 Task: Set tab width in prettier with the value 2.
Action: Mouse moved to (77, 548)
Screenshot: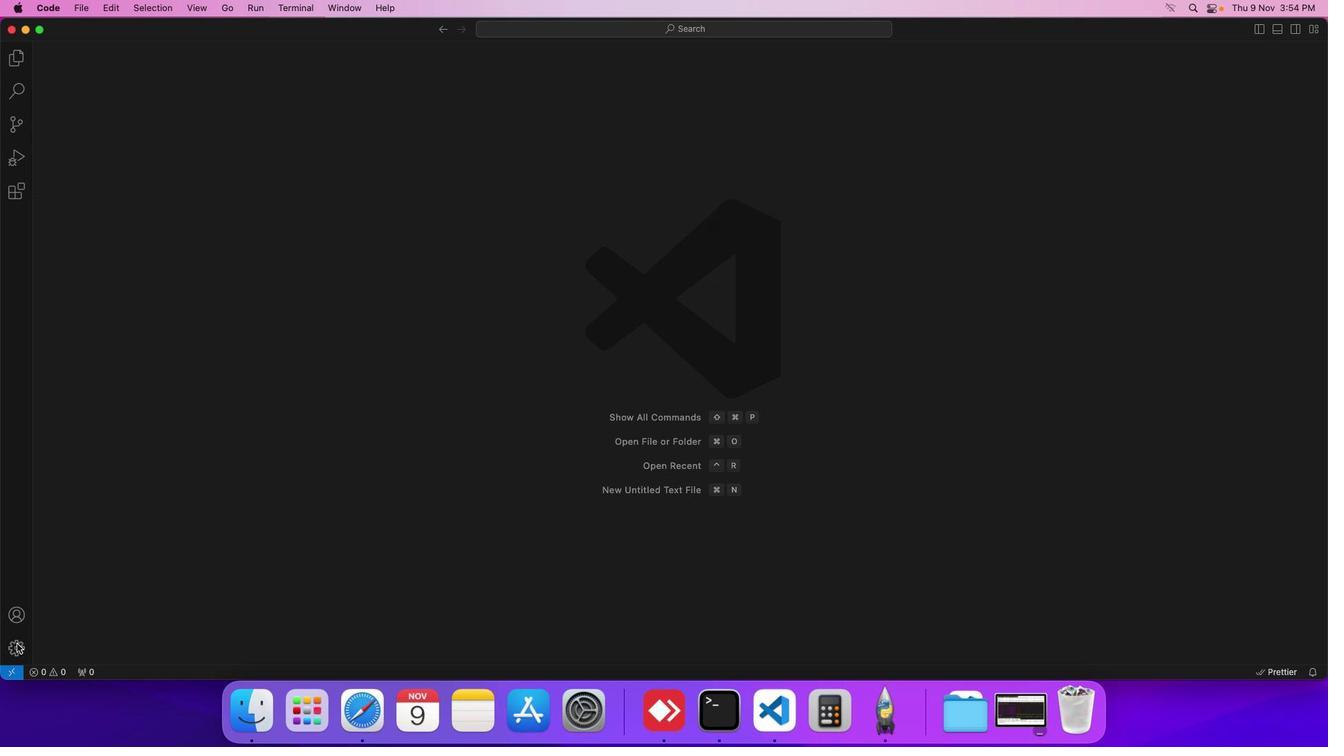 
Action: Mouse pressed left at (77, 548)
Screenshot: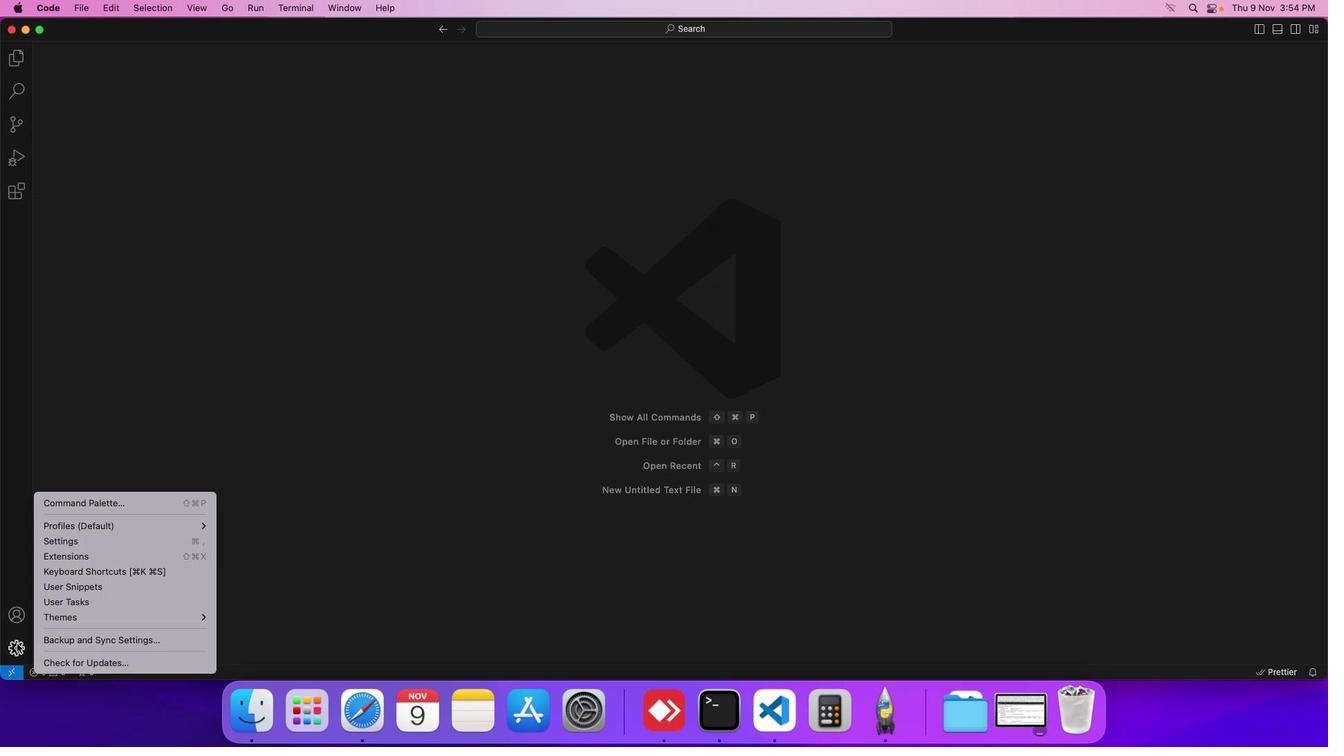 
Action: Mouse moved to (134, 509)
Screenshot: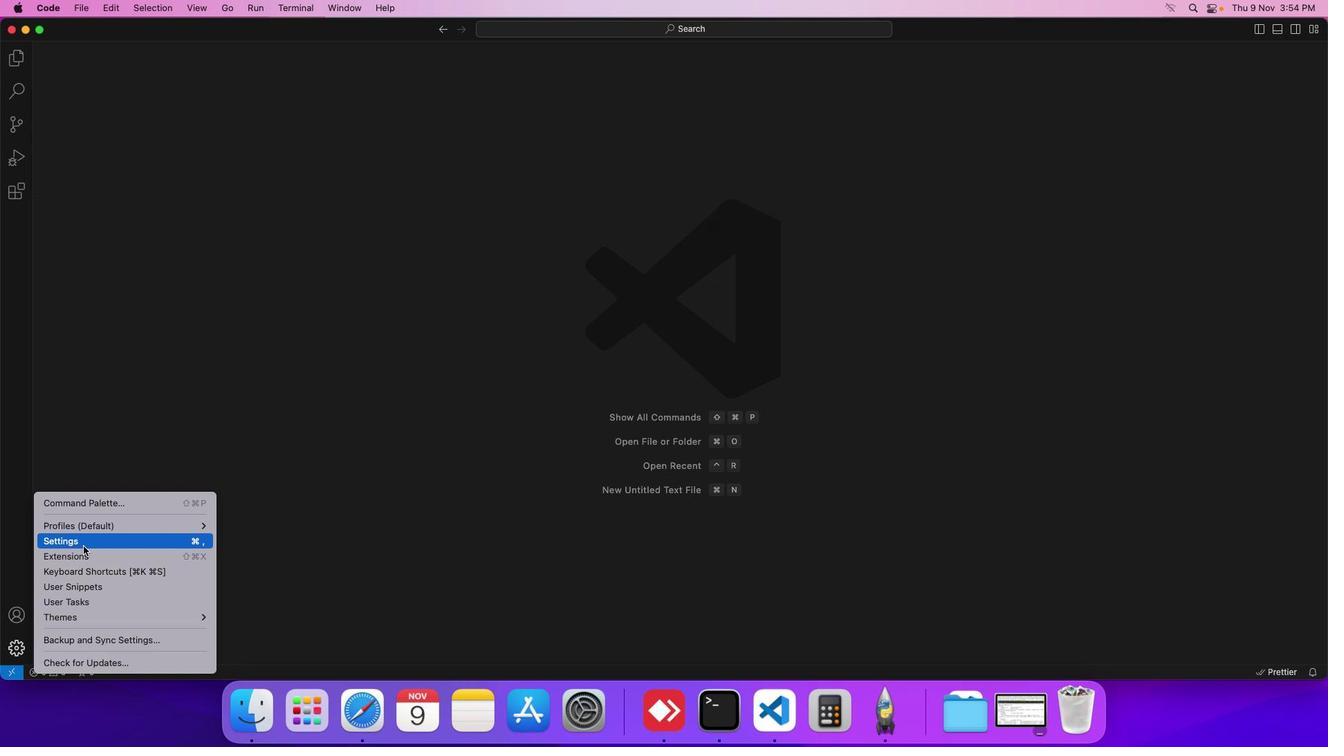 
Action: Mouse pressed left at (134, 509)
Screenshot: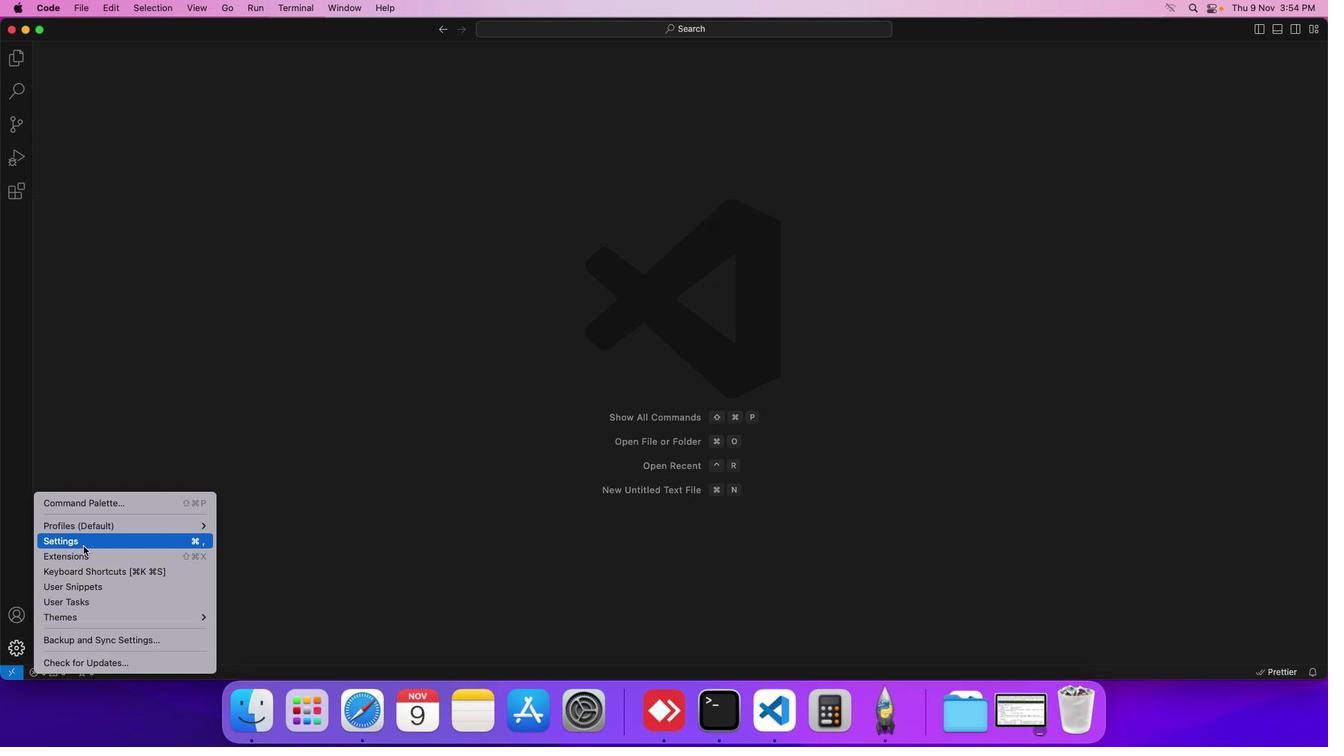 
Action: Mouse moved to (347, 388)
Screenshot: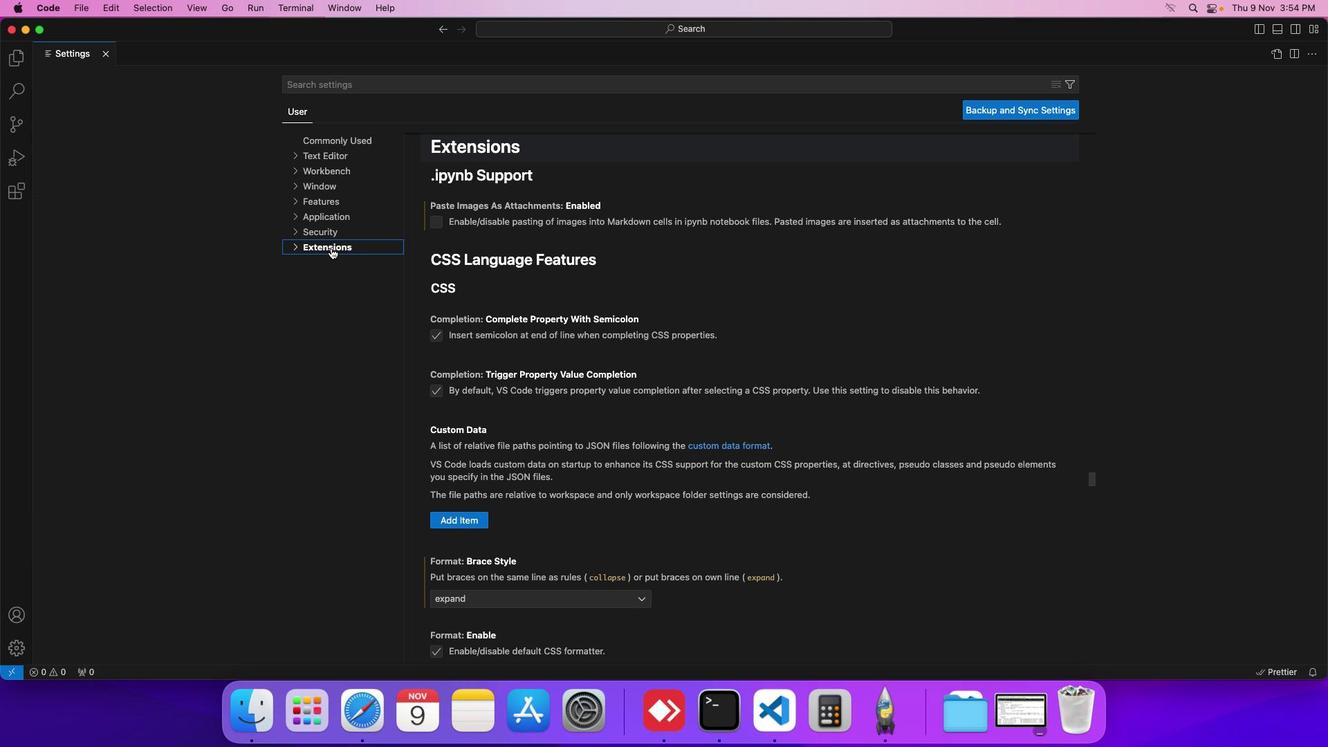 
Action: Mouse pressed left at (347, 388)
Screenshot: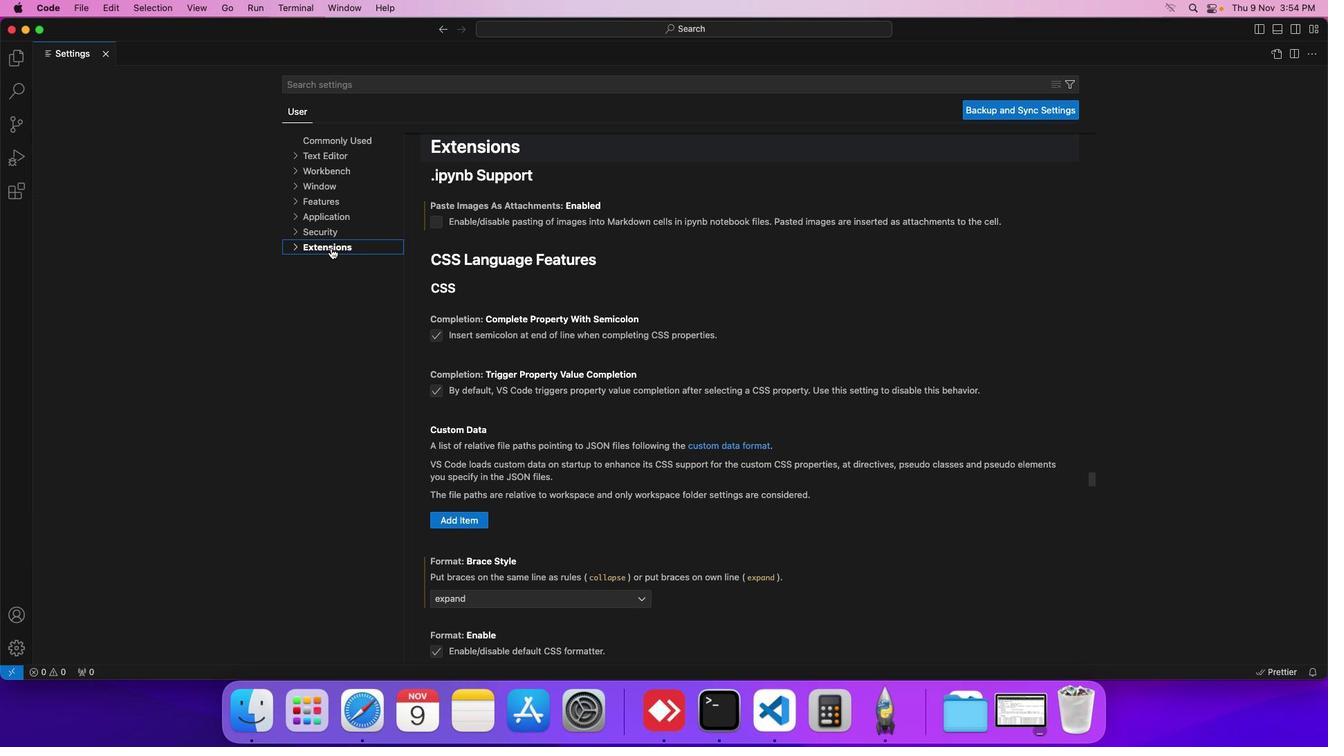 
Action: Mouse moved to (336, 510)
Screenshot: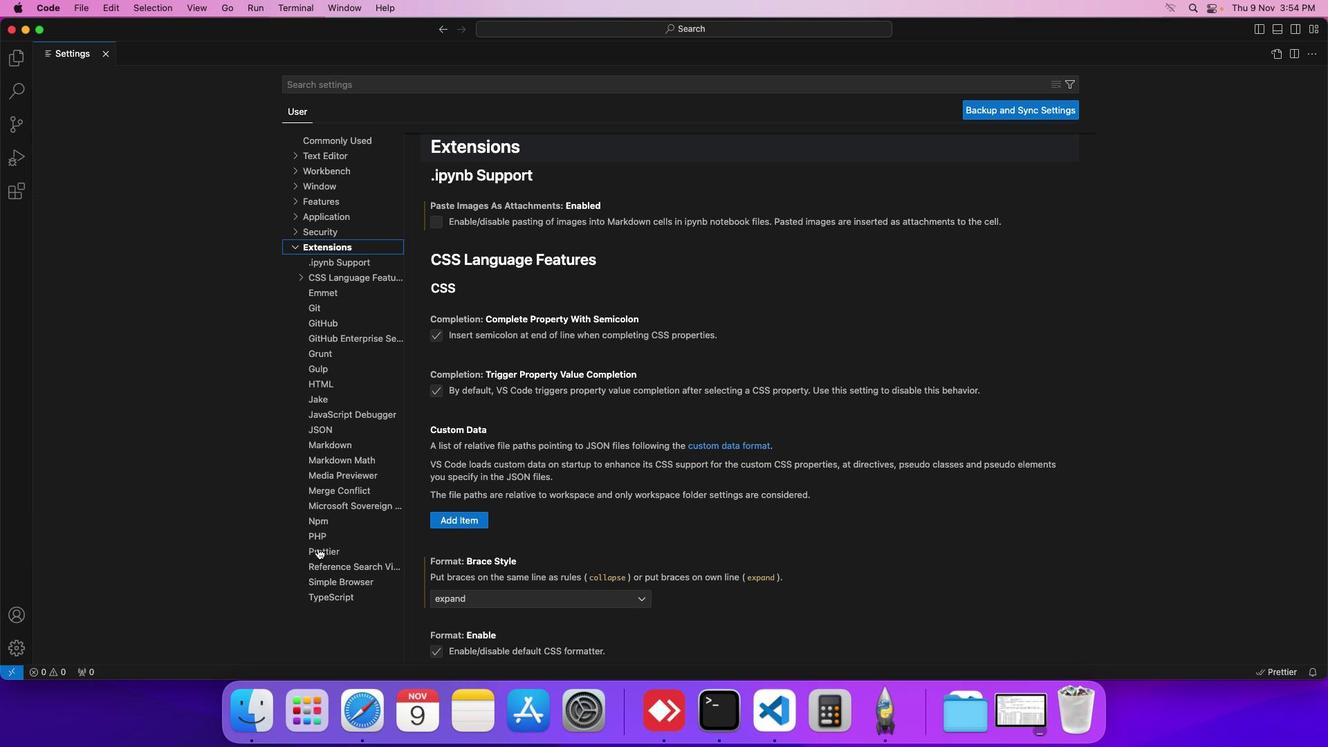 
Action: Mouse pressed left at (336, 510)
Screenshot: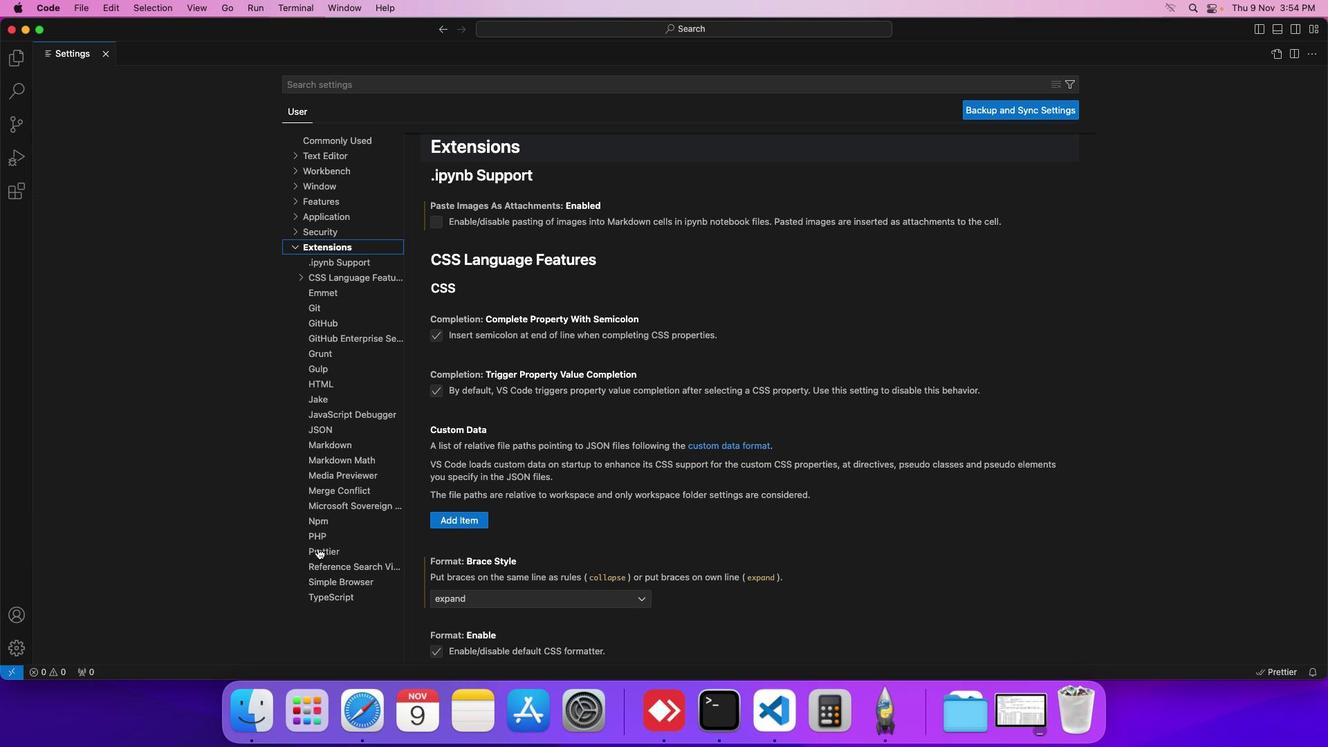 
Action: Mouse moved to (466, 471)
Screenshot: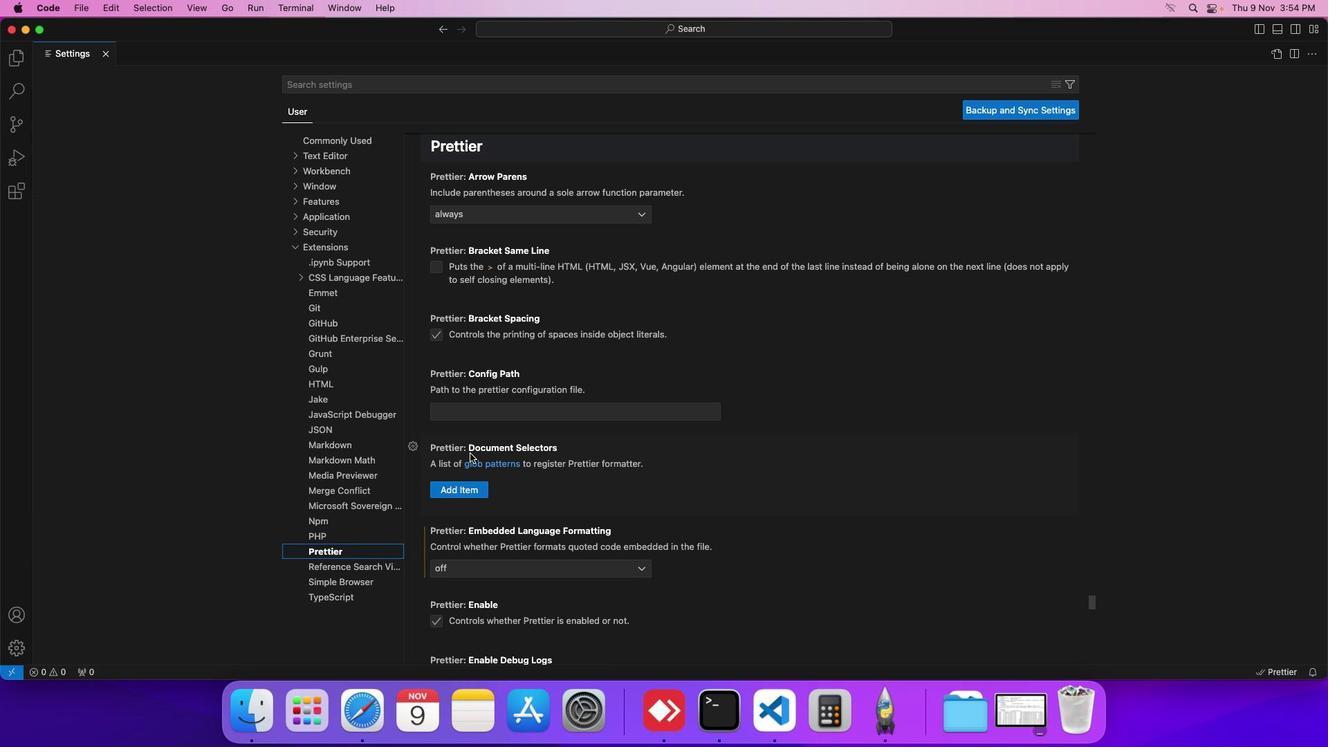 
Action: Mouse scrolled (466, 471) with delta (62, 289)
Screenshot: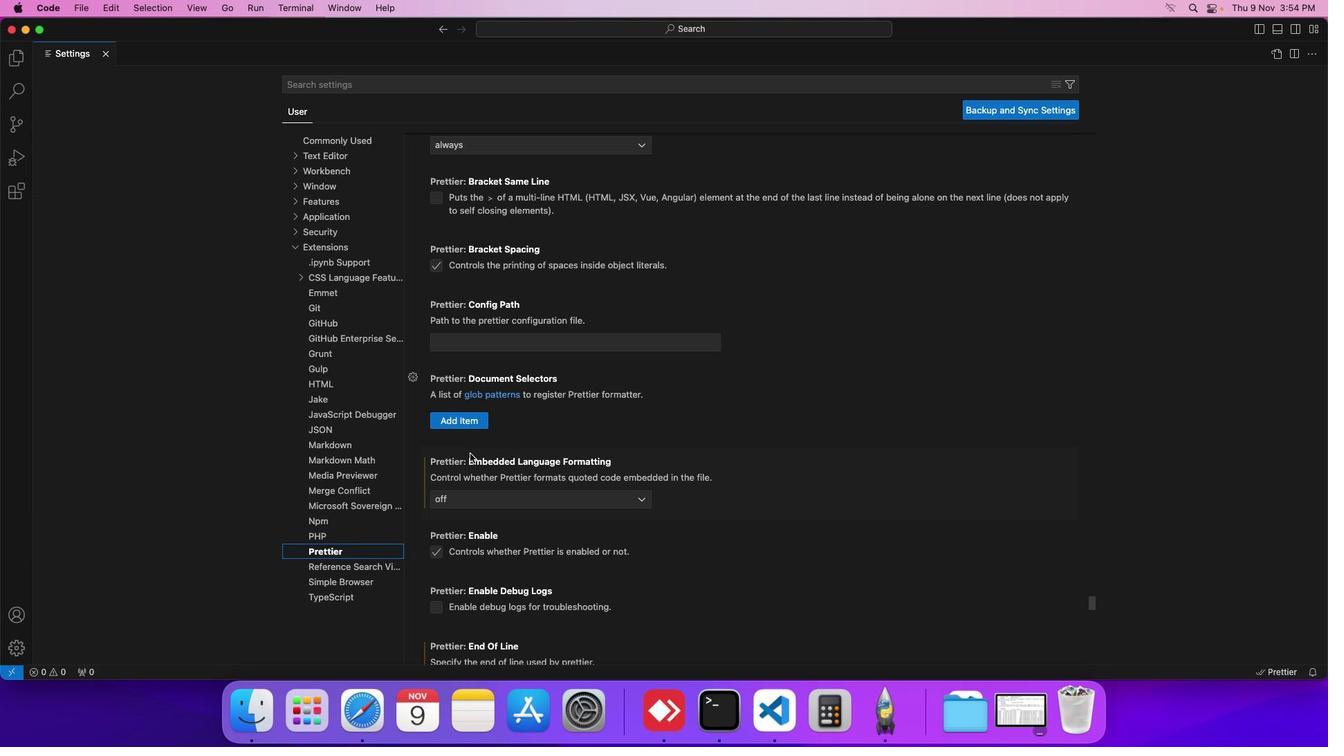 
Action: Mouse scrolled (466, 471) with delta (62, 289)
Screenshot: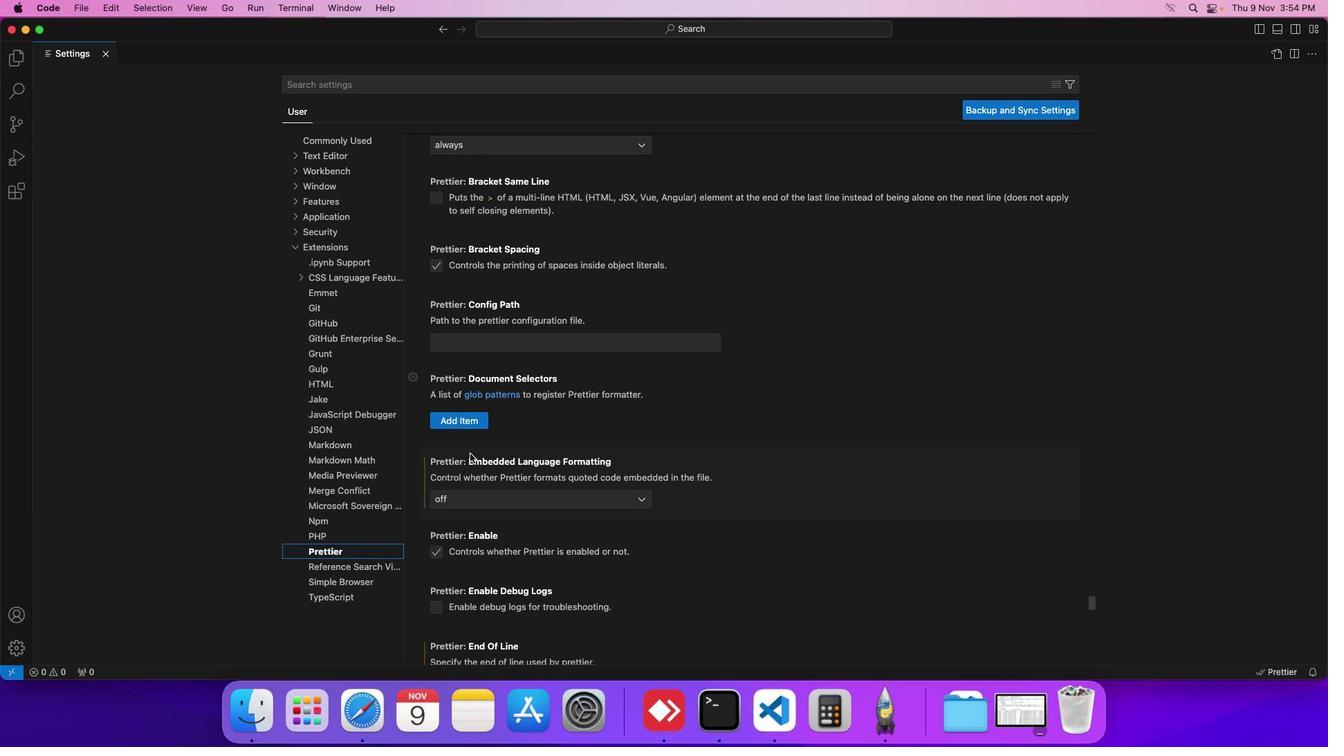 
Action: Mouse scrolled (466, 471) with delta (62, 289)
Screenshot: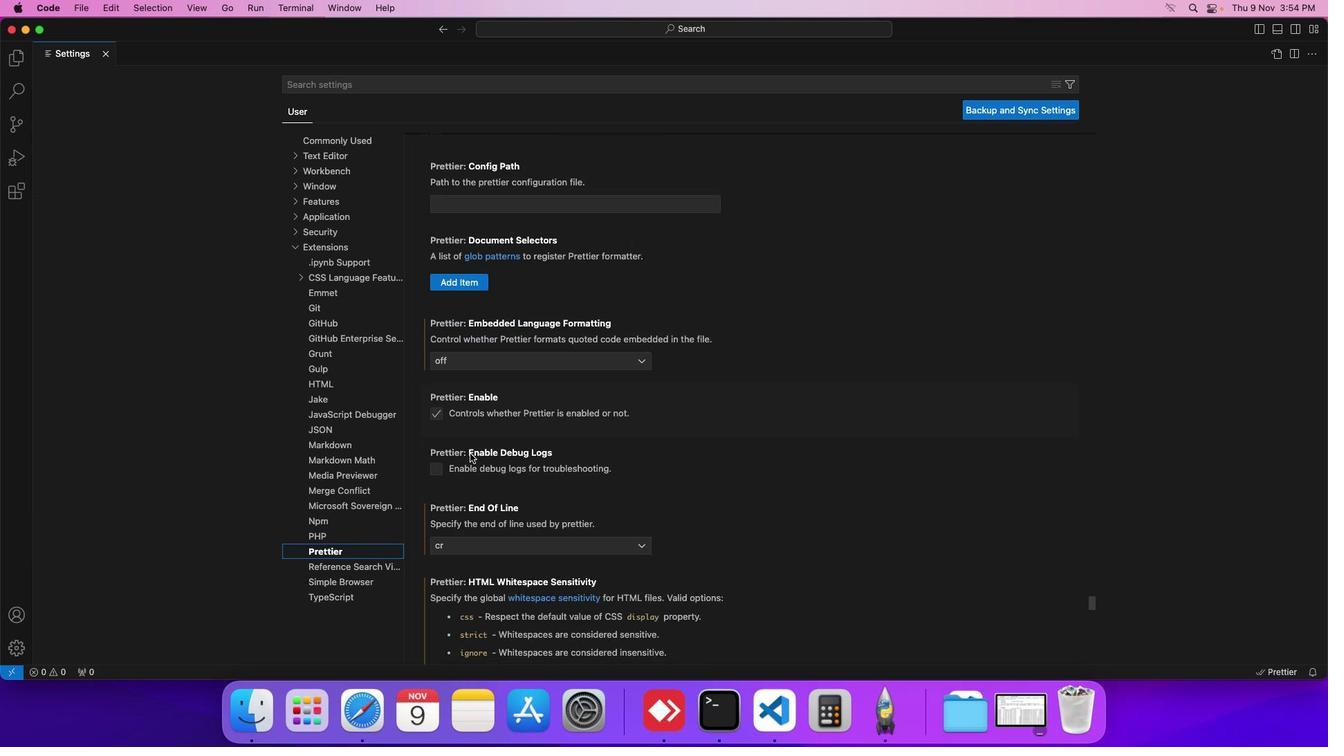 
Action: Mouse scrolled (466, 471) with delta (62, 289)
Screenshot: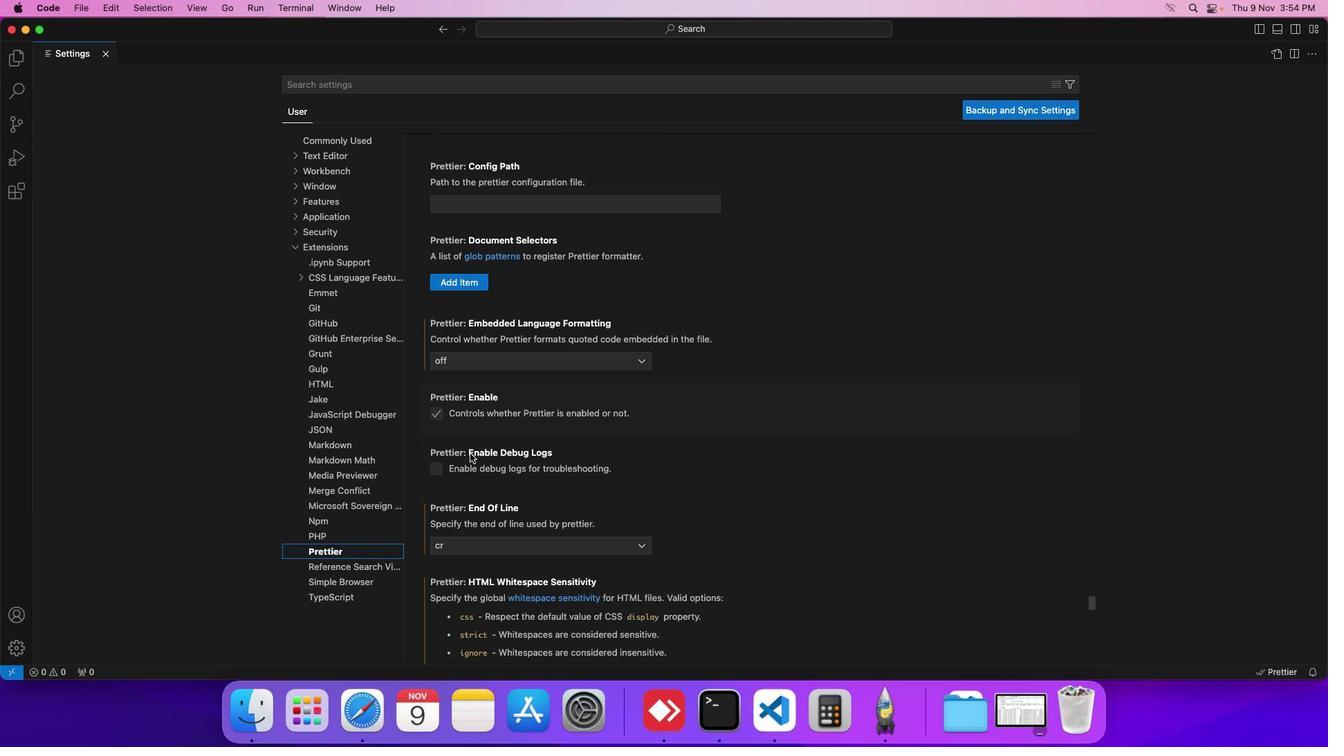 
Action: Mouse scrolled (466, 471) with delta (62, 288)
Screenshot: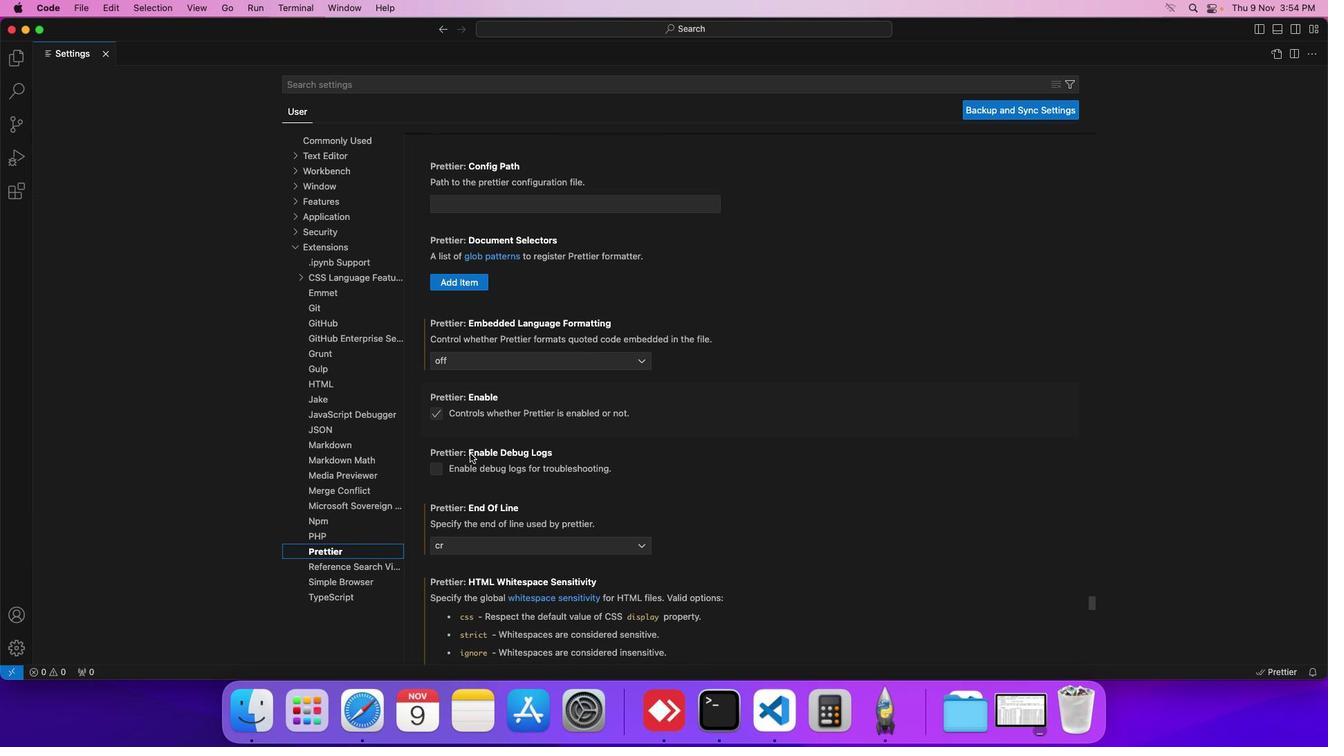 
Action: Mouse scrolled (466, 471) with delta (62, 288)
Screenshot: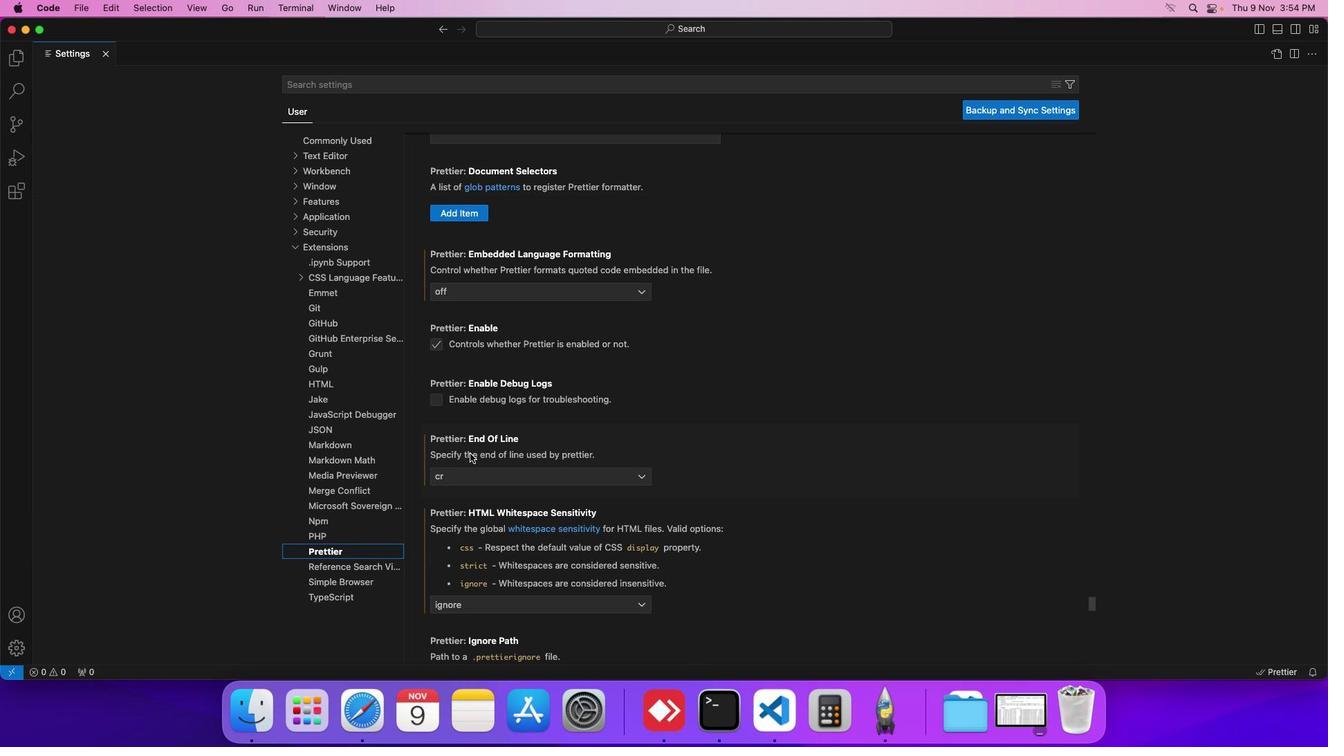 
Action: Mouse scrolled (466, 471) with delta (62, 289)
Screenshot: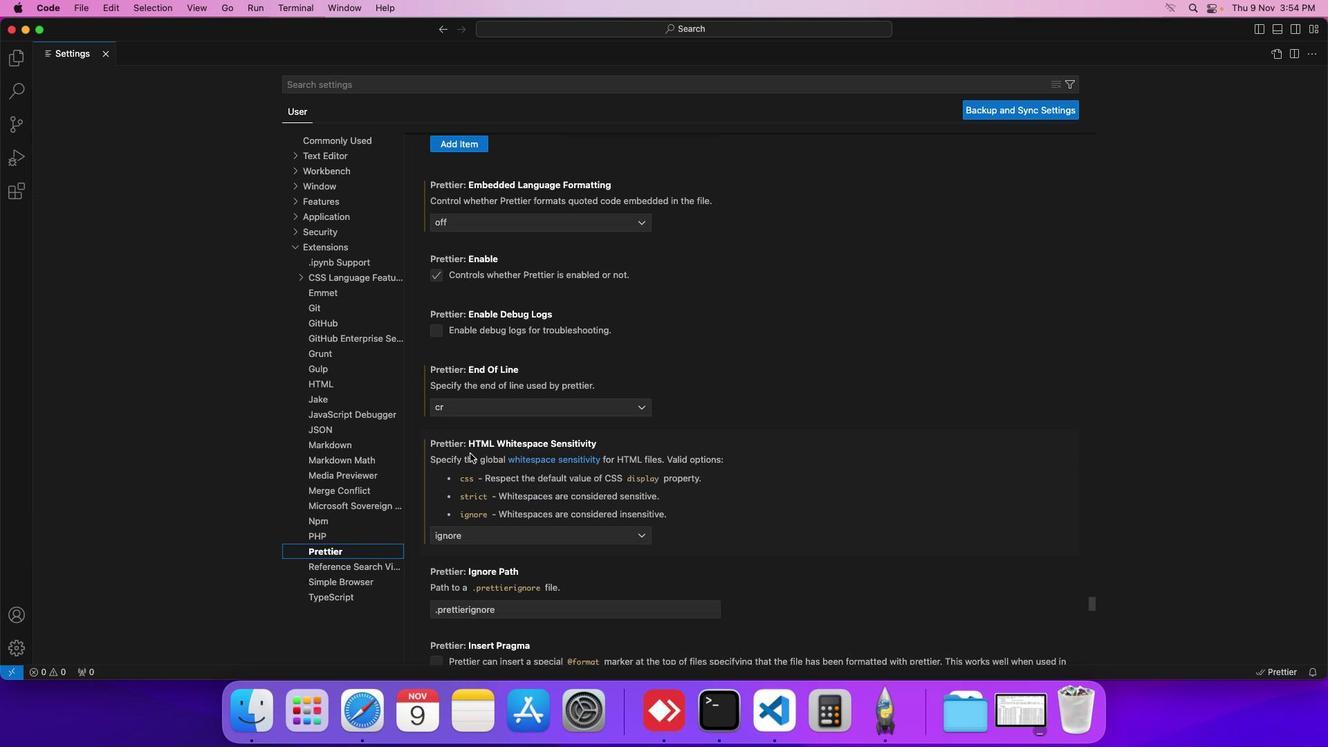 
Action: Mouse scrolled (466, 471) with delta (62, 289)
Screenshot: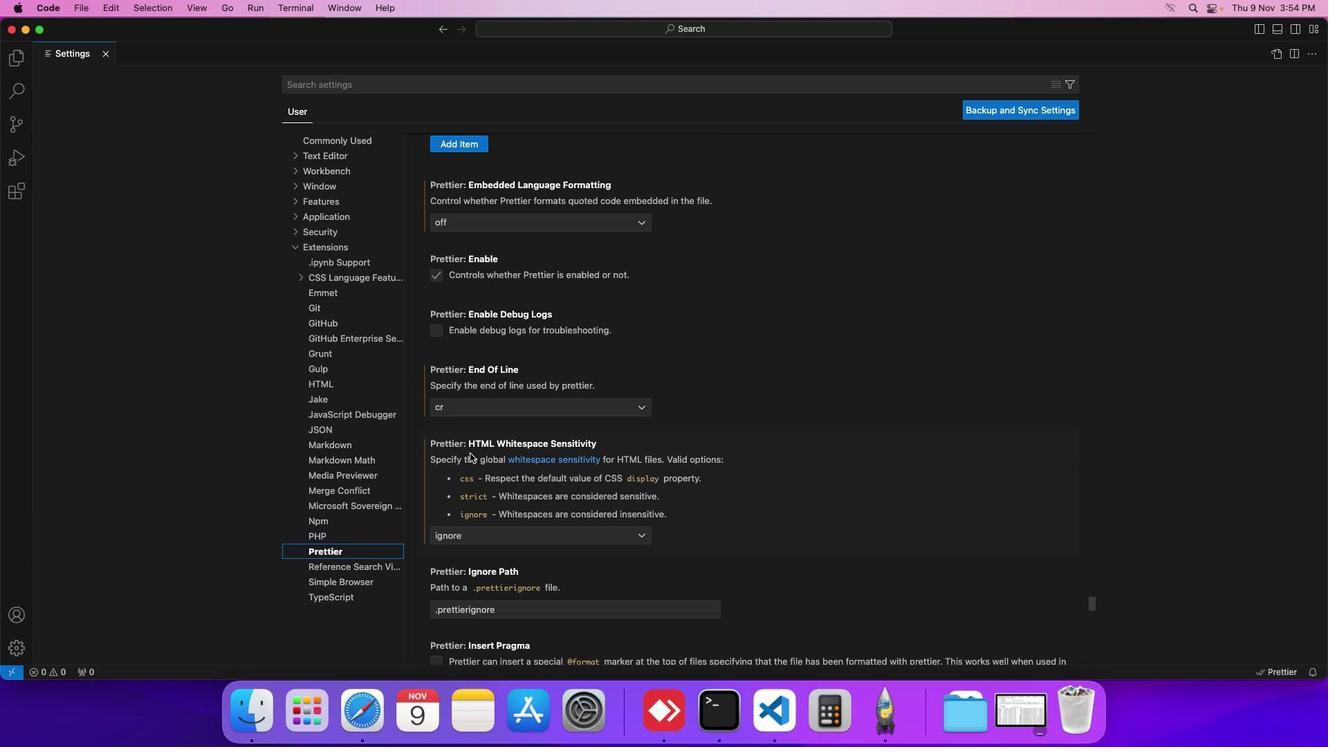 
Action: Mouse scrolled (466, 471) with delta (62, 289)
Screenshot: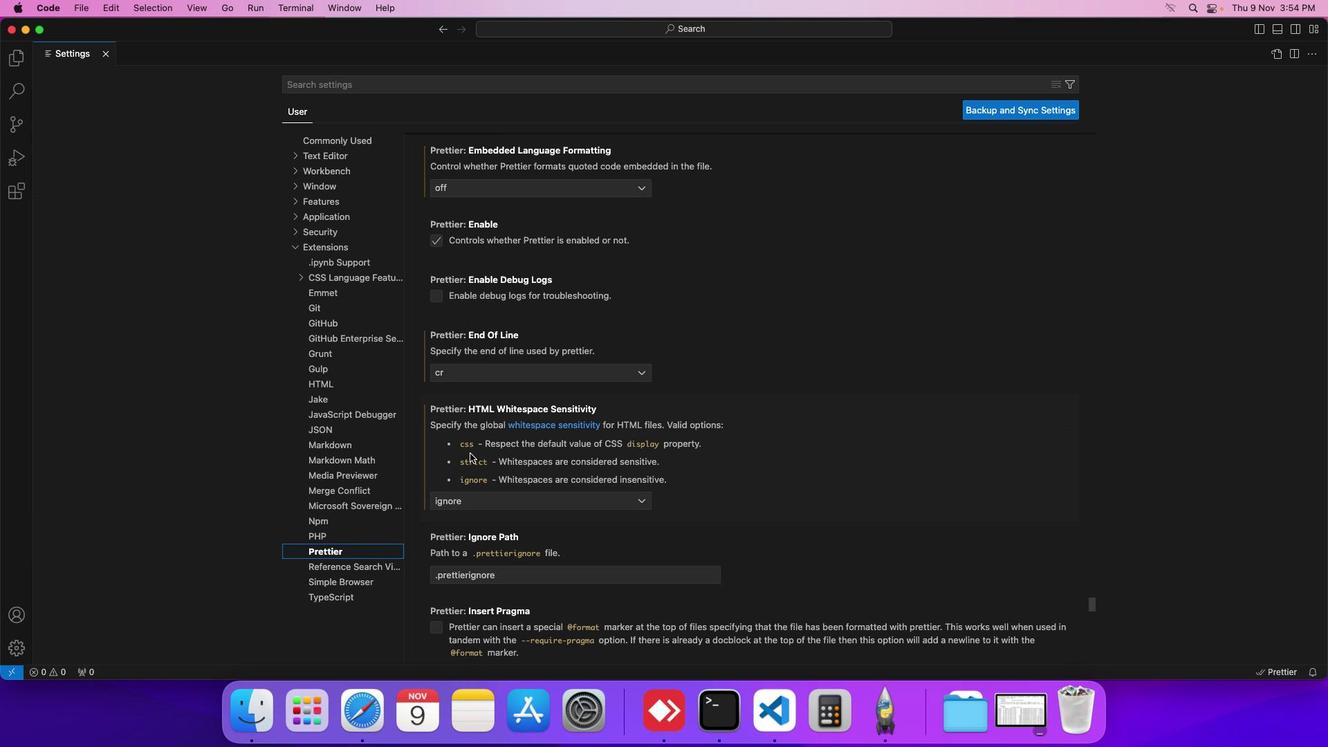 
Action: Mouse scrolled (466, 471) with delta (62, 289)
Screenshot: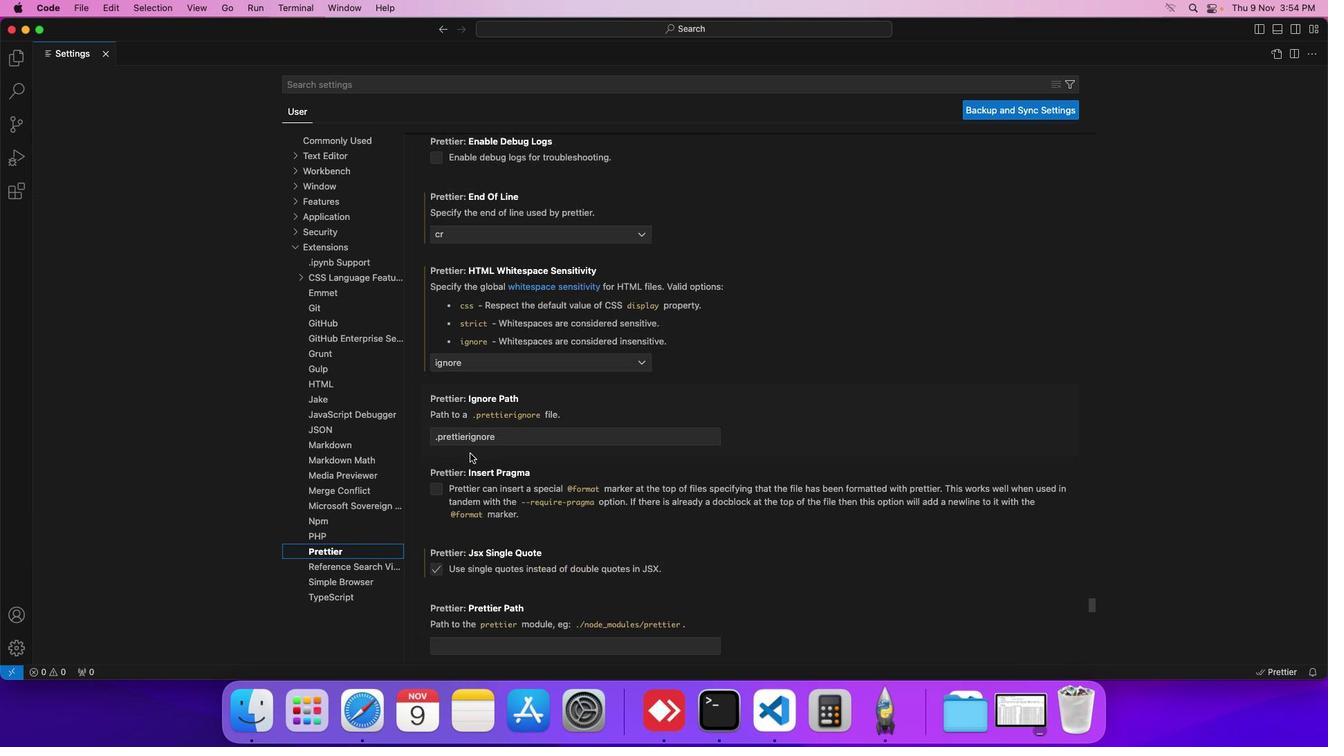 
Action: Mouse scrolled (466, 471) with delta (62, 289)
Screenshot: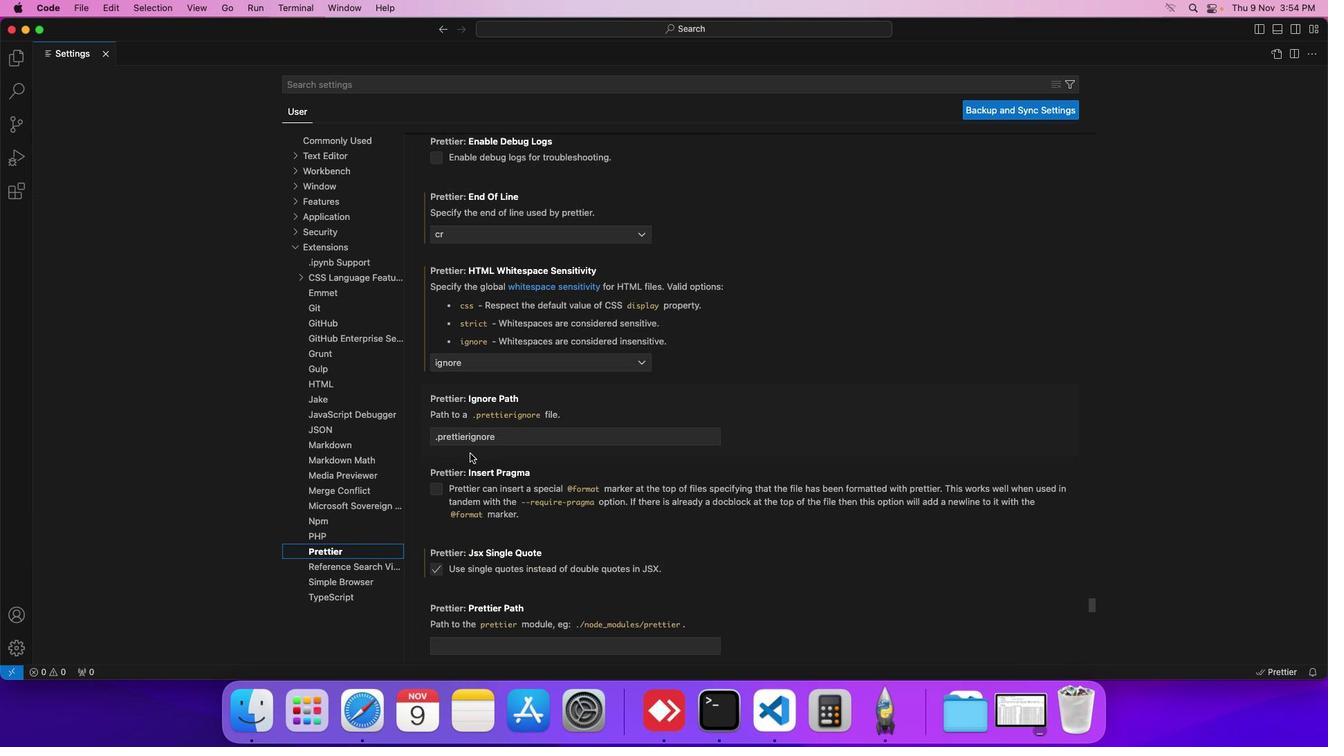 
Action: Mouse scrolled (466, 471) with delta (62, 288)
Screenshot: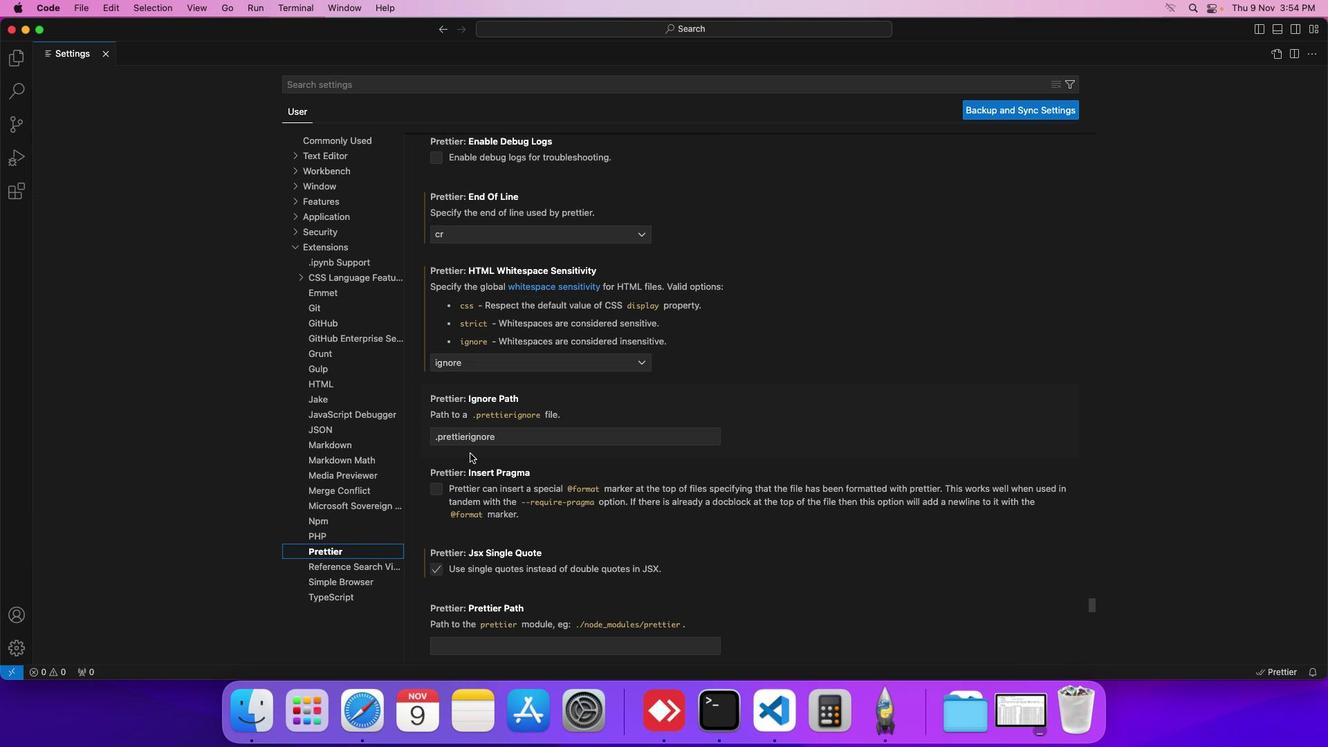 
Action: Mouse scrolled (466, 471) with delta (62, 289)
Screenshot: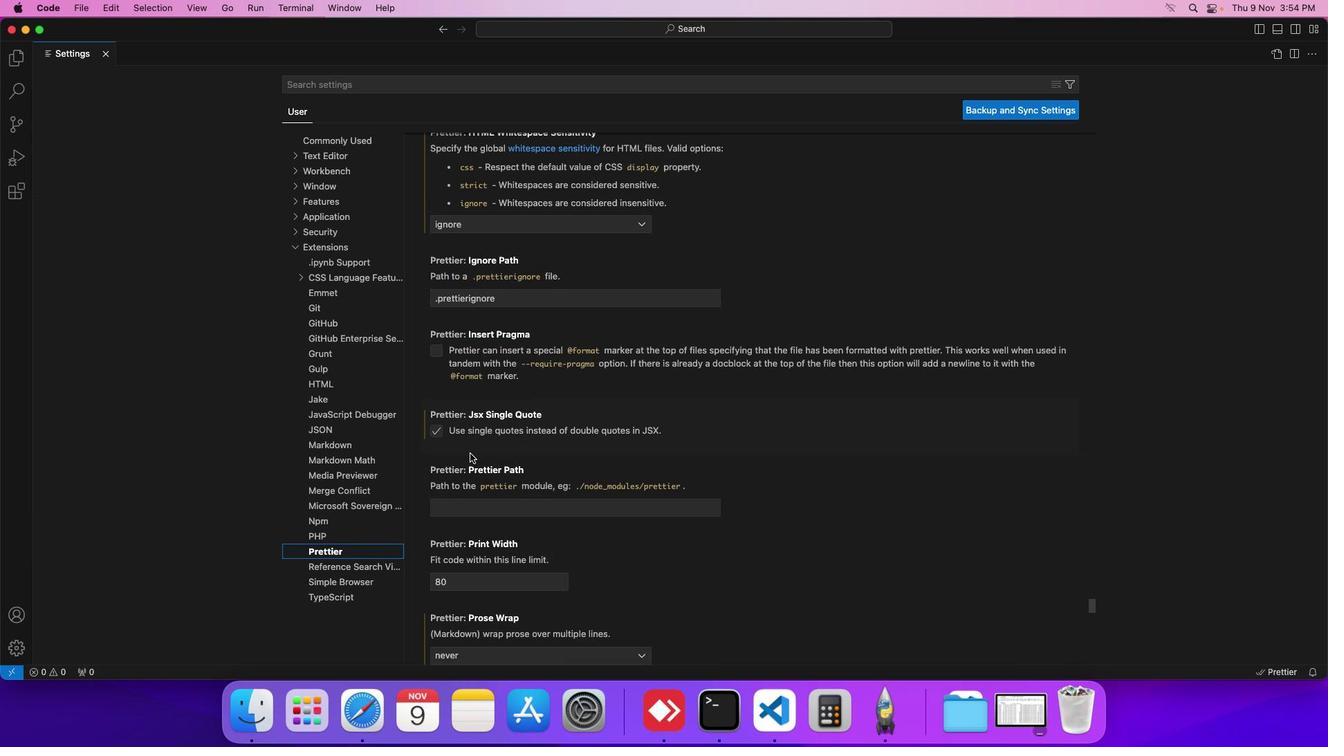 
Action: Mouse scrolled (466, 471) with delta (62, 289)
Screenshot: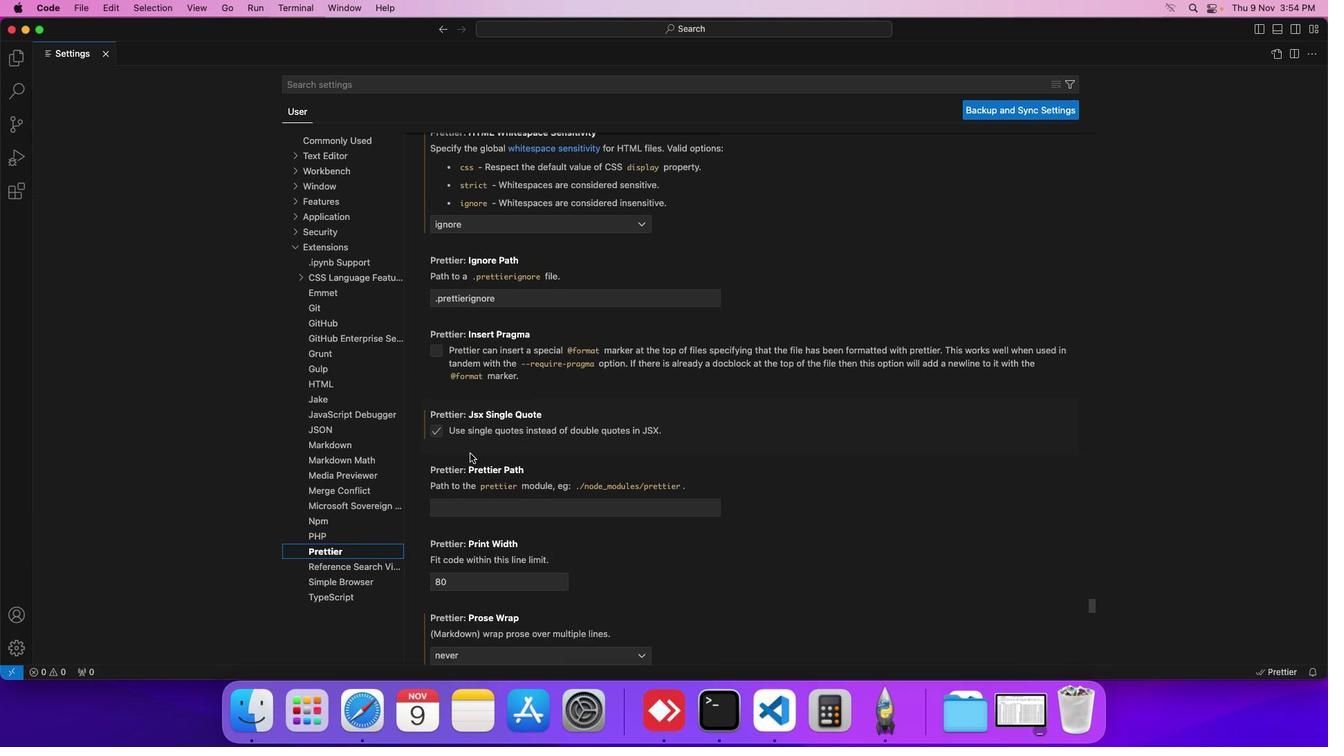 
Action: Mouse scrolled (466, 471) with delta (62, 288)
Screenshot: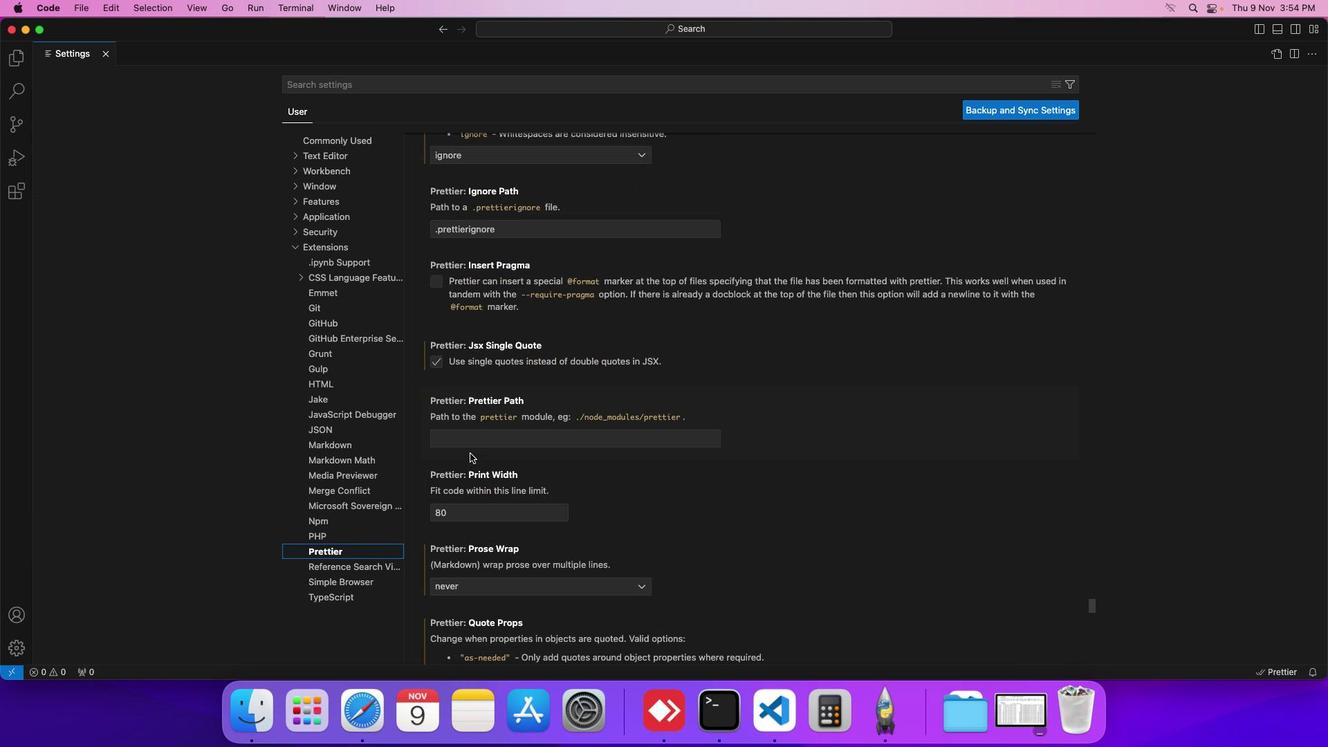 
Action: Mouse scrolled (466, 471) with delta (62, 288)
Screenshot: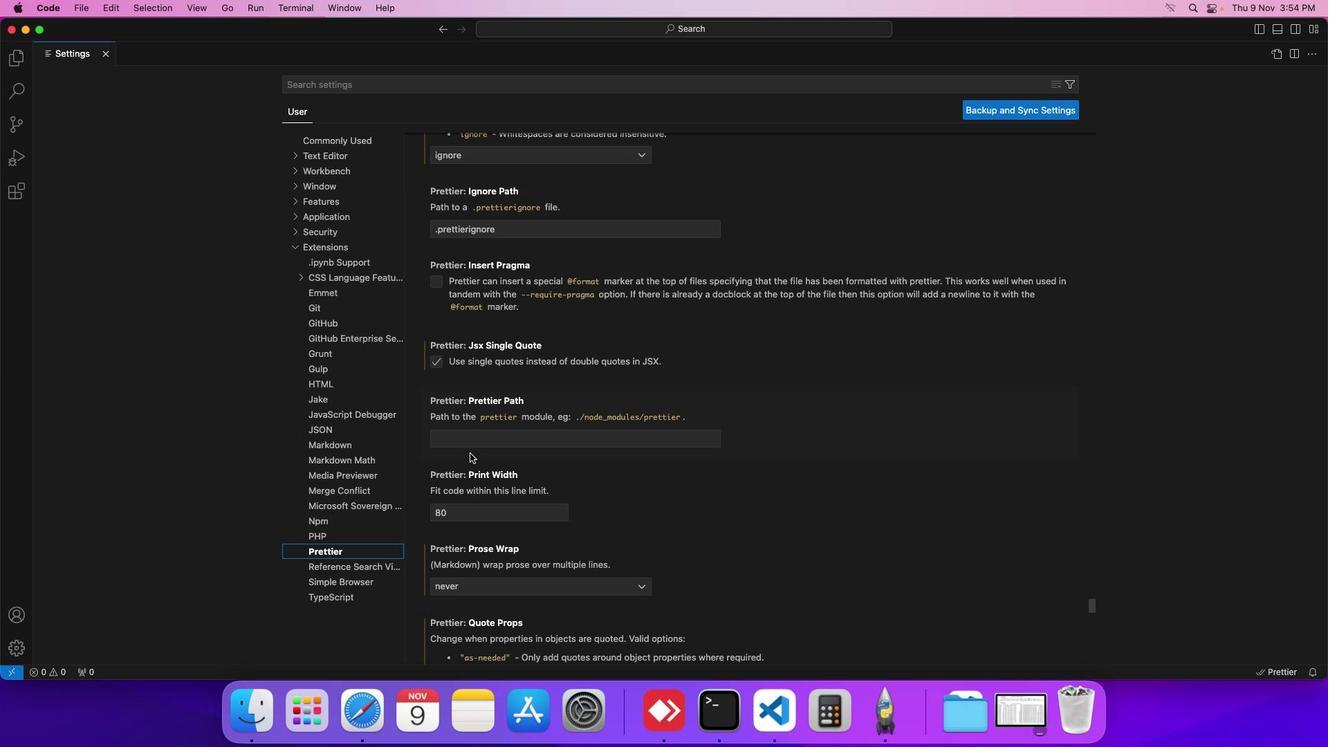 
Action: Mouse scrolled (466, 471) with delta (62, 289)
Screenshot: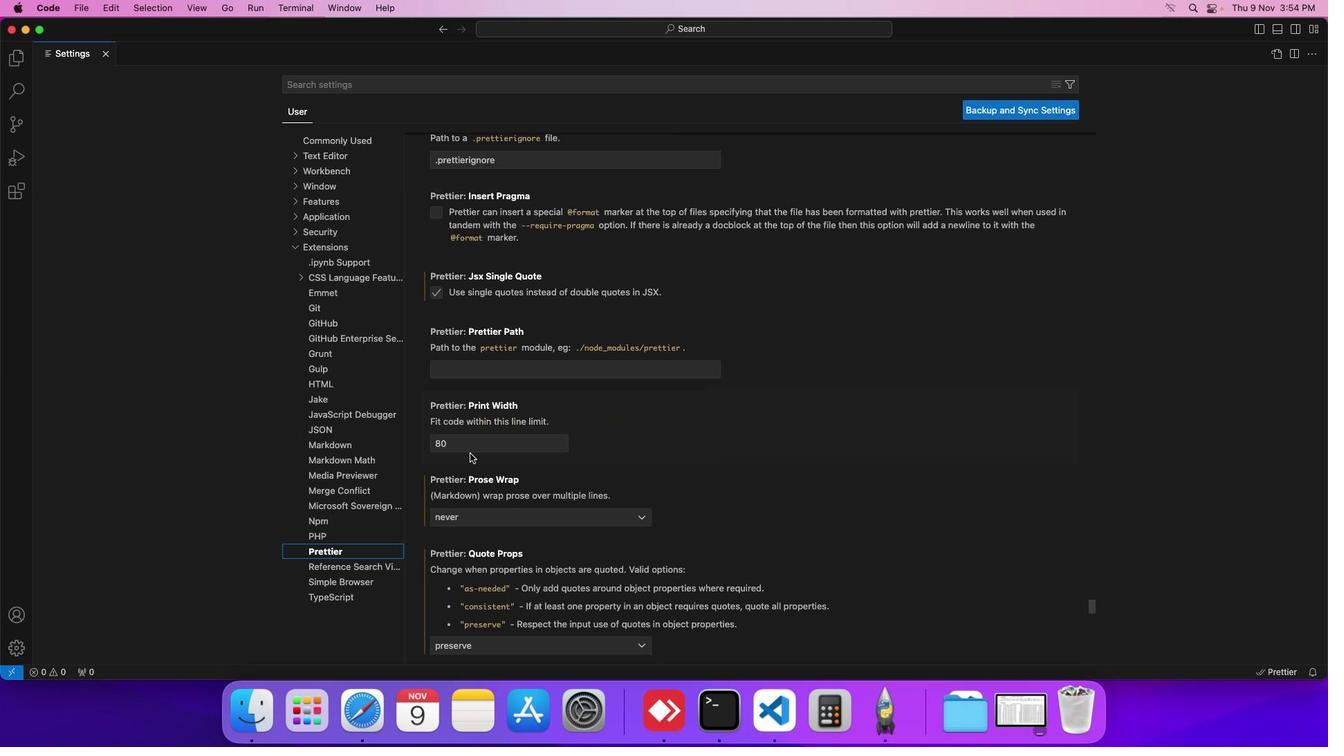 
Action: Mouse scrolled (466, 471) with delta (62, 289)
Screenshot: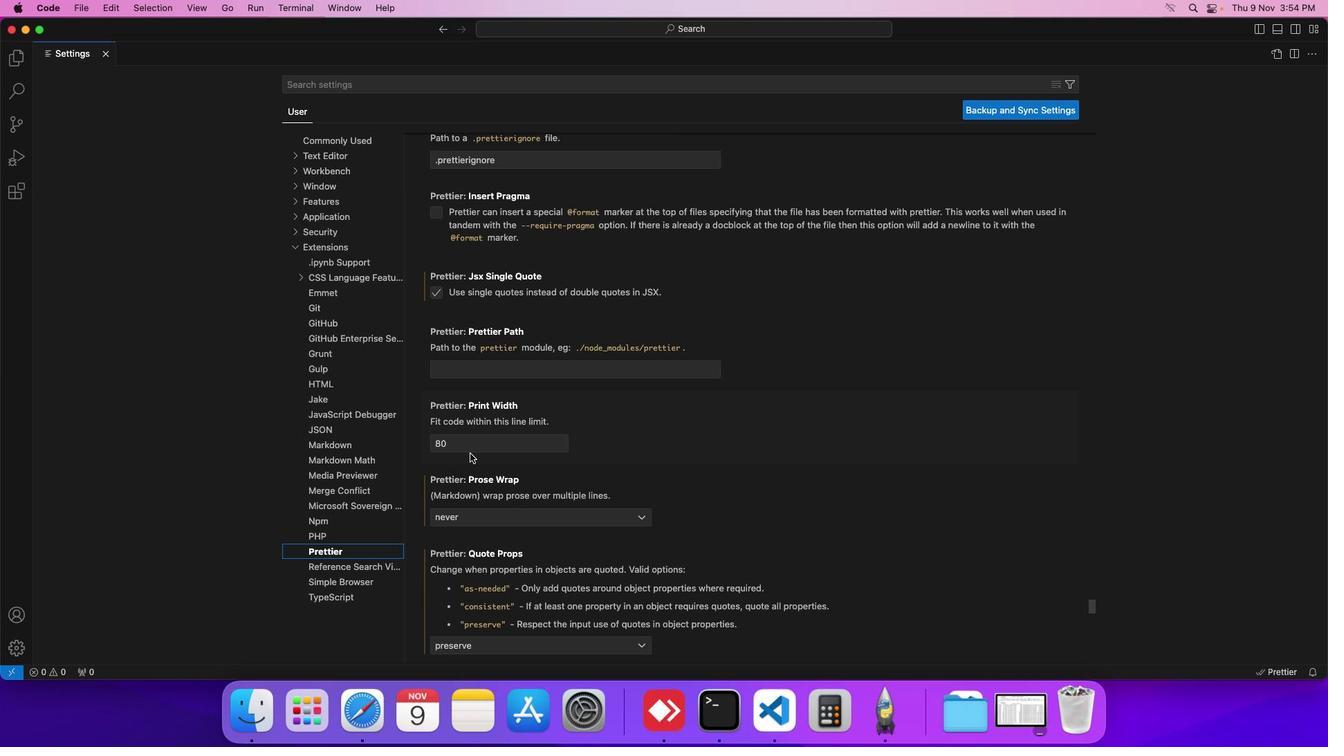 
Action: Mouse scrolled (466, 471) with delta (62, 289)
Screenshot: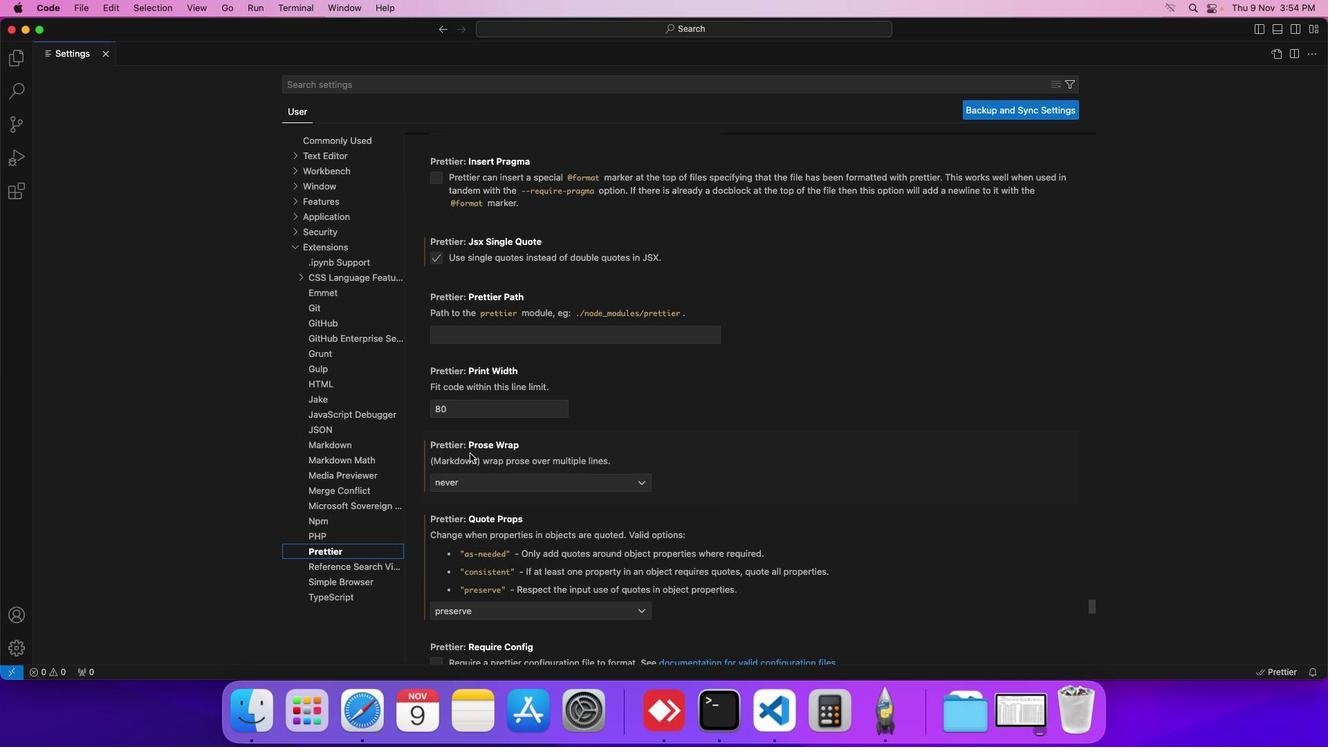 
Action: Mouse scrolled (466, 471) with delta (62, 289)
Screenshot: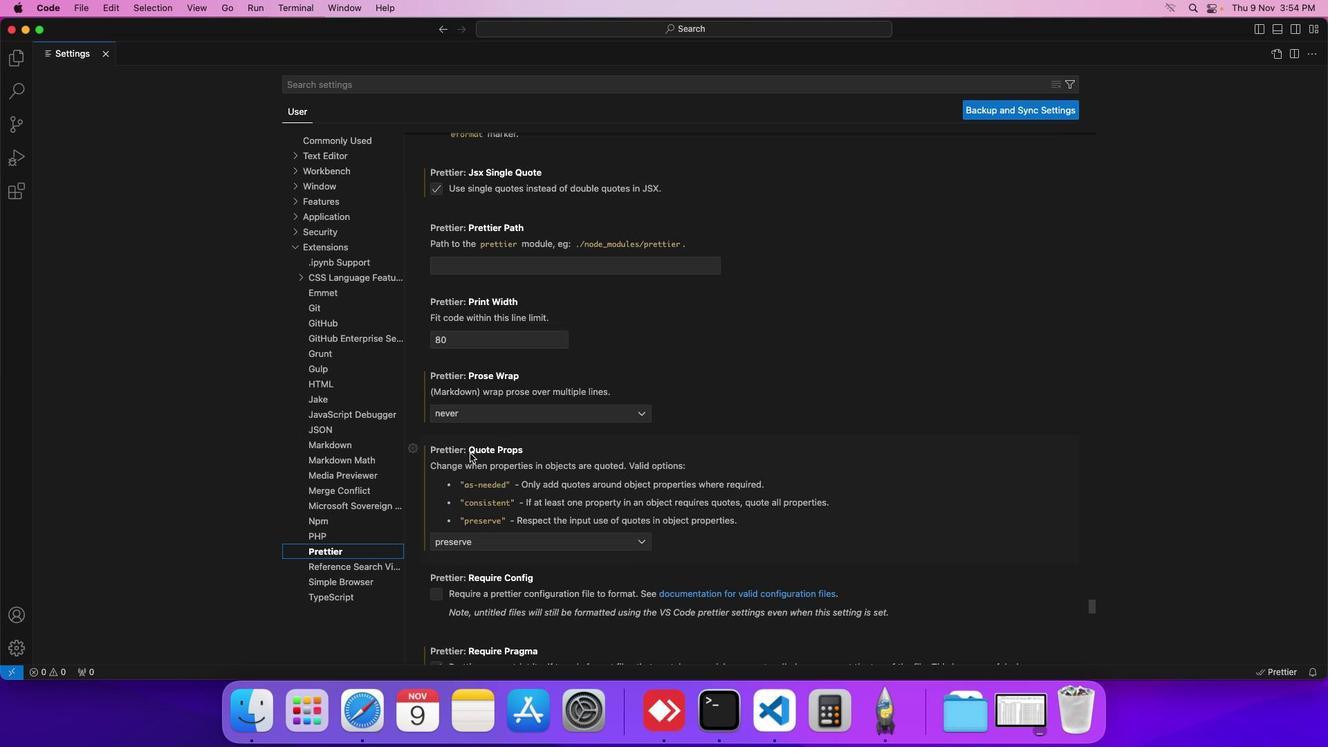 
Action: Mouse scrolled (466, 471) with delta (62, 289)
Screenshot: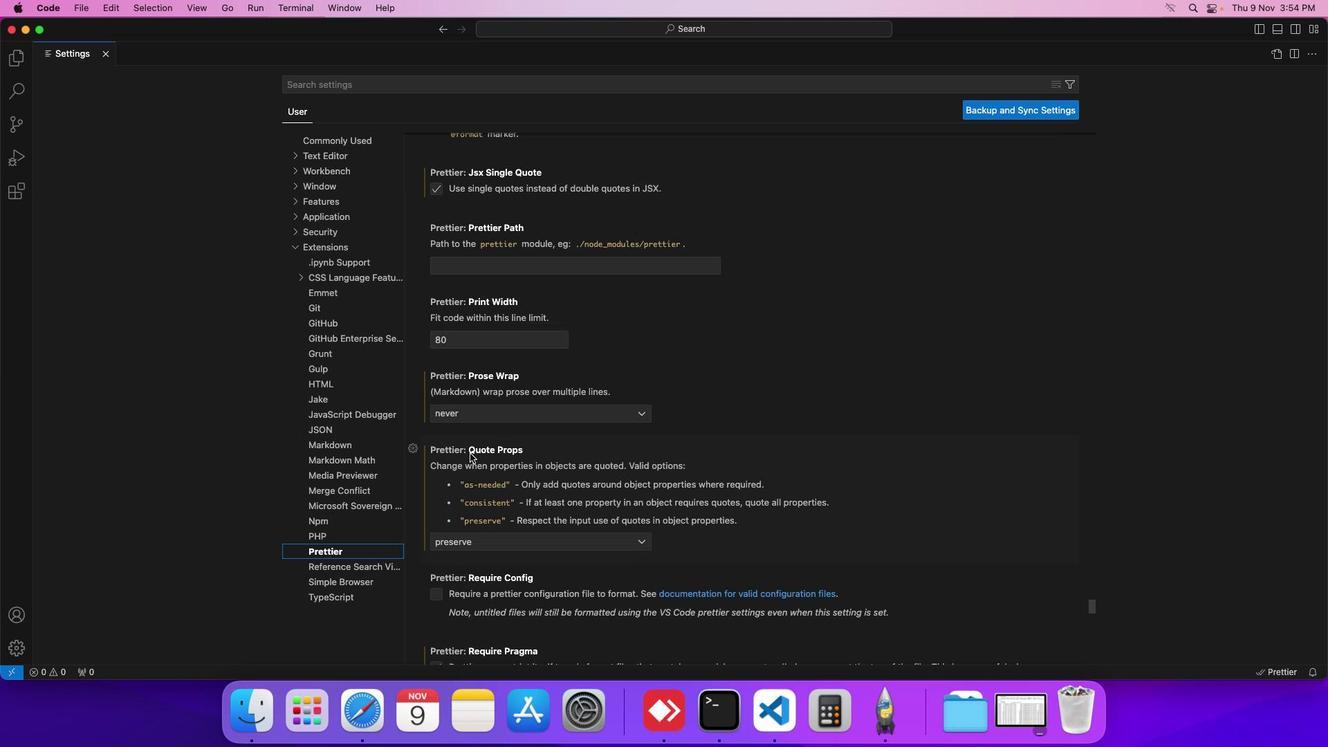 
Action: Mouse scrolled (466, 471) with delta (62, 289)
Screenshot: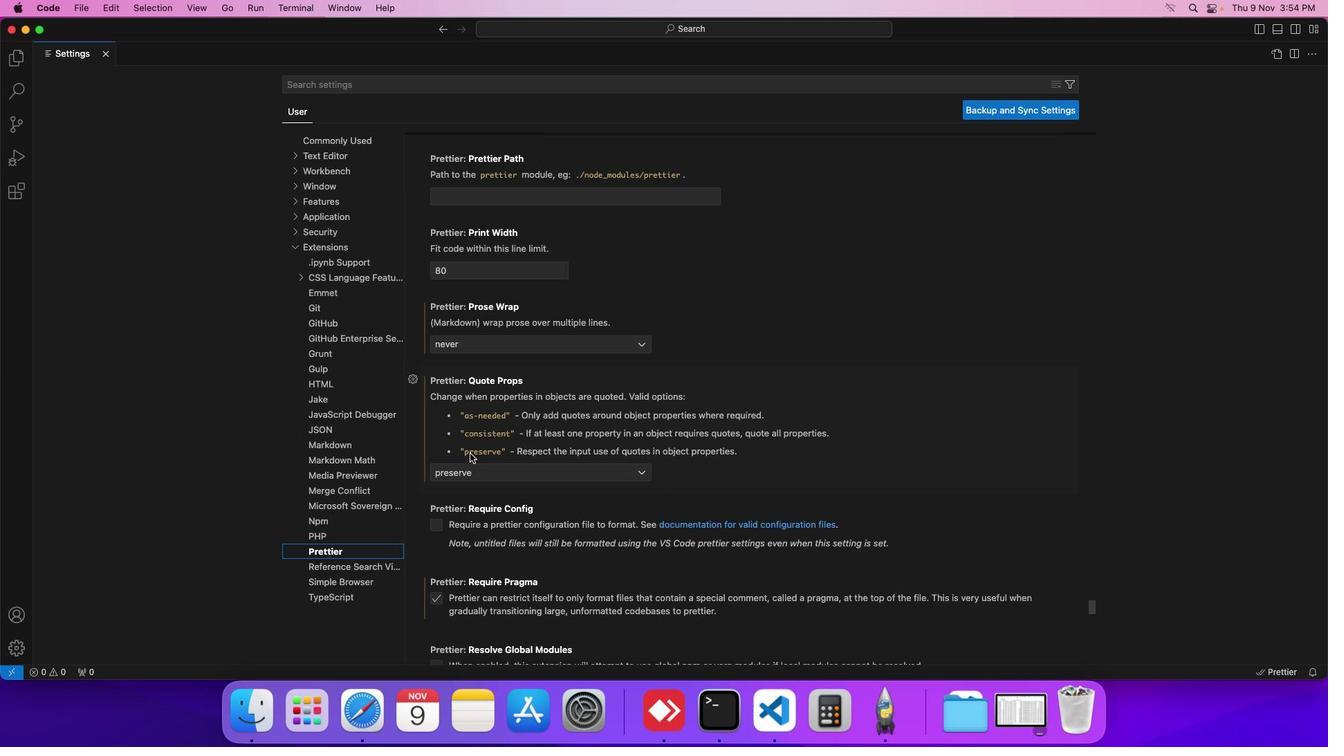 
Action: Mouse scrolled (466, 471) with delta (62, 289)
Screenshot: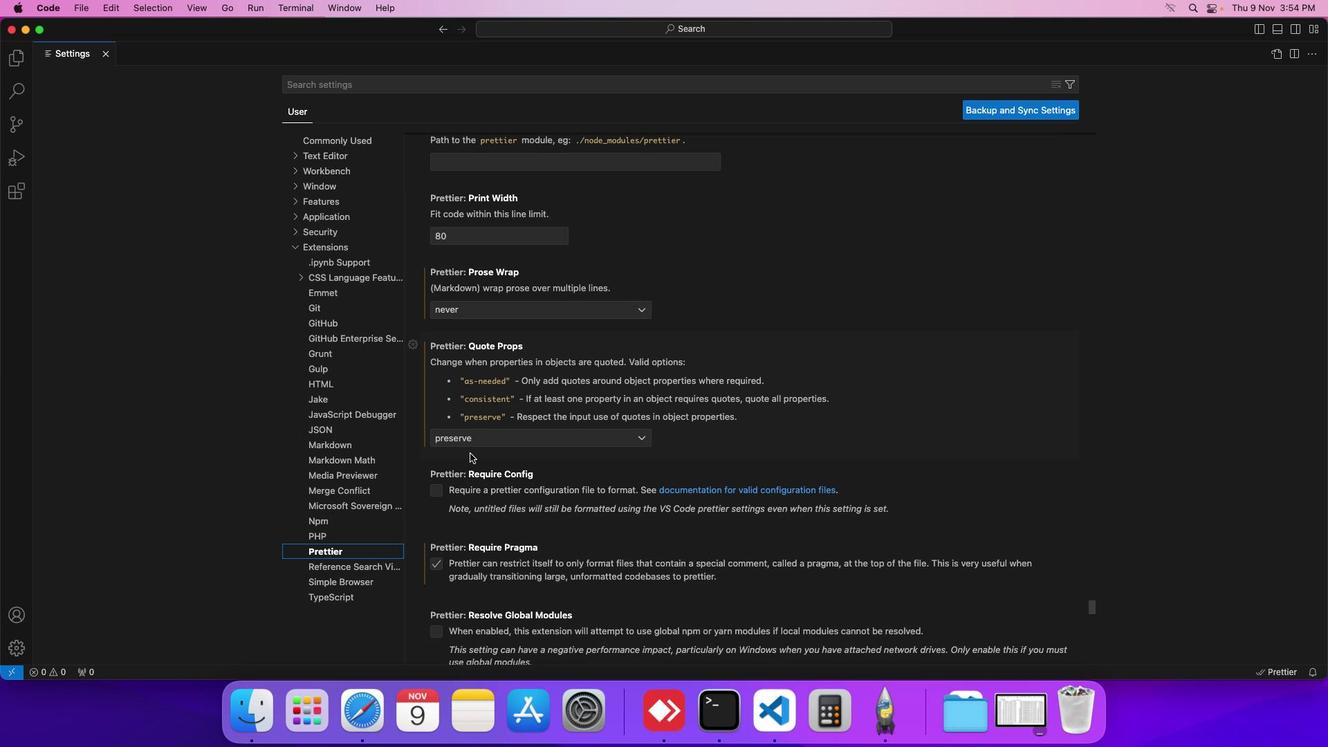 
Action: Mouse scrolled (466, 471) with delta (62, 289)
Screenshot: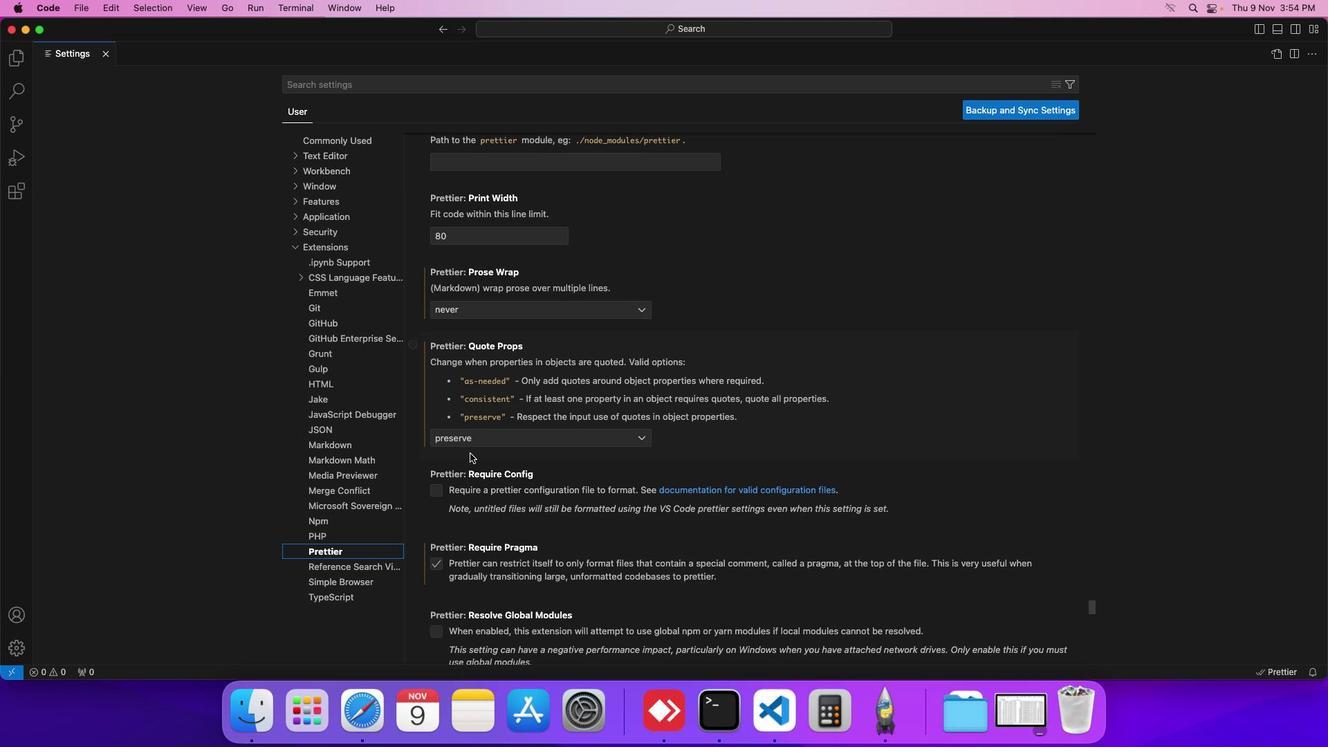
Action: Mouse scrolled (466, 471) with delta (62, 289)
Screenshot: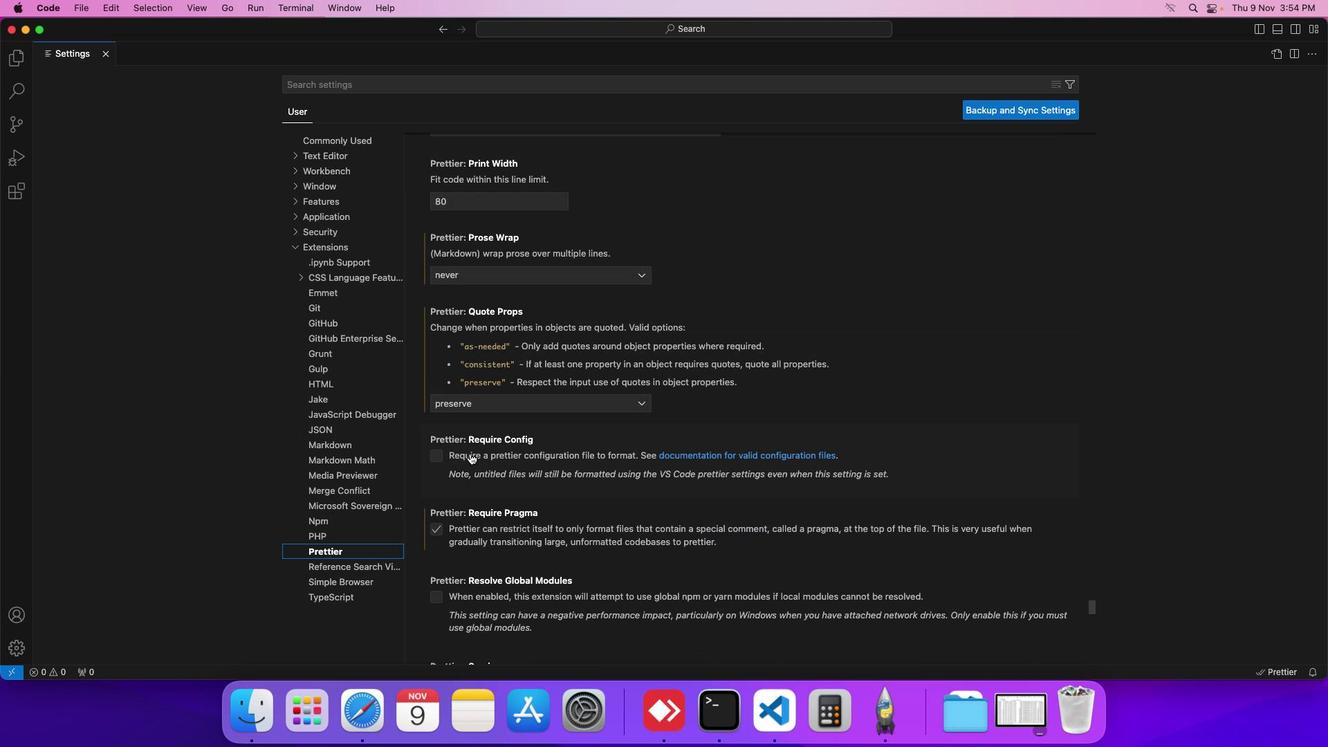 
Action: Mouse scrolled (466, 471) with delta (62, 289)
Screenshot: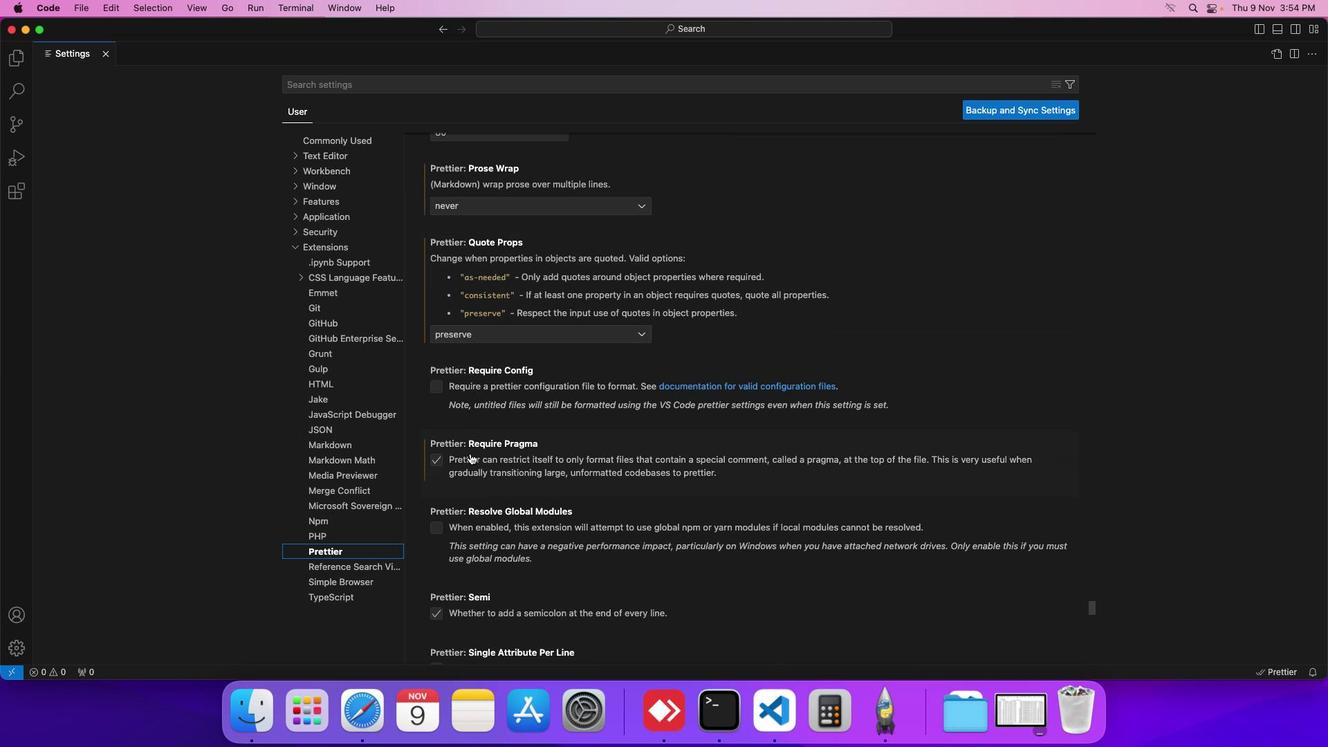 
Action: Mouse scrolled (466, 471) with delta (62, 289)
Screenshot: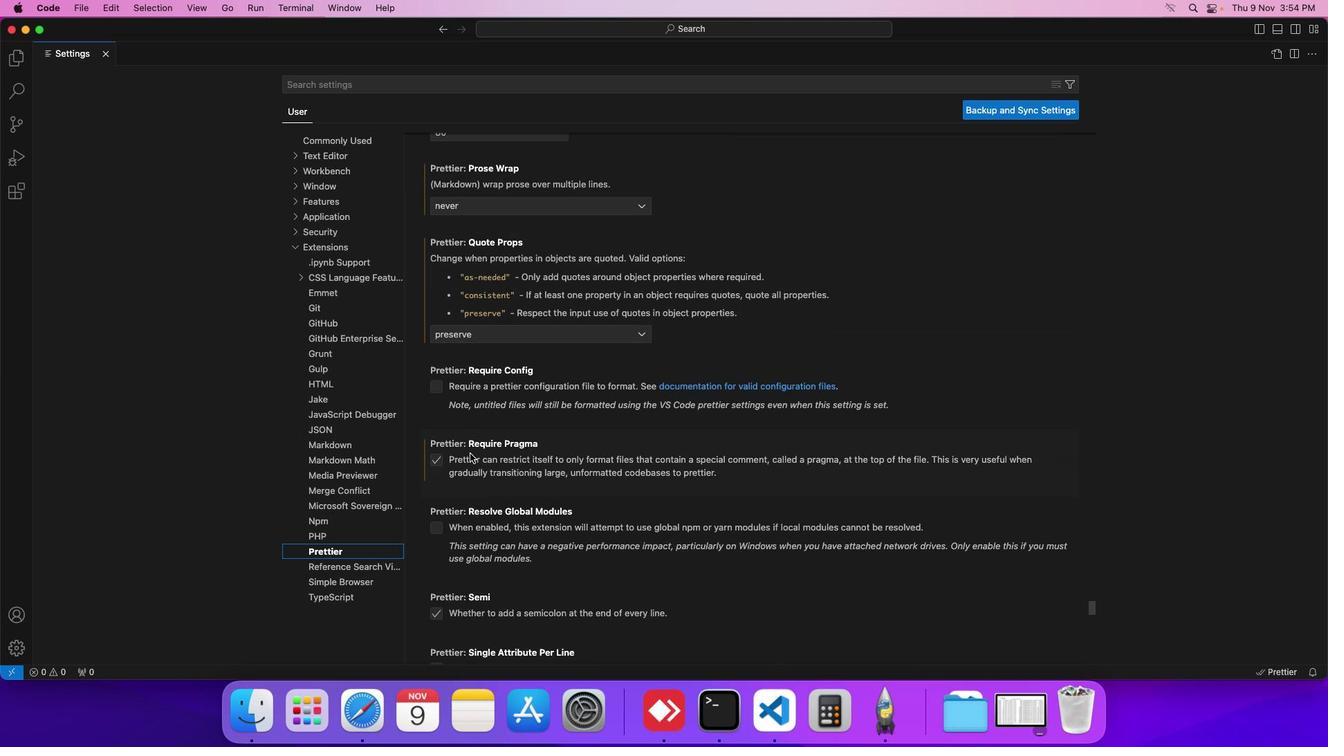 
Action: Mouse scrolled (466, 471) with delta (62, 289)
Screenshot: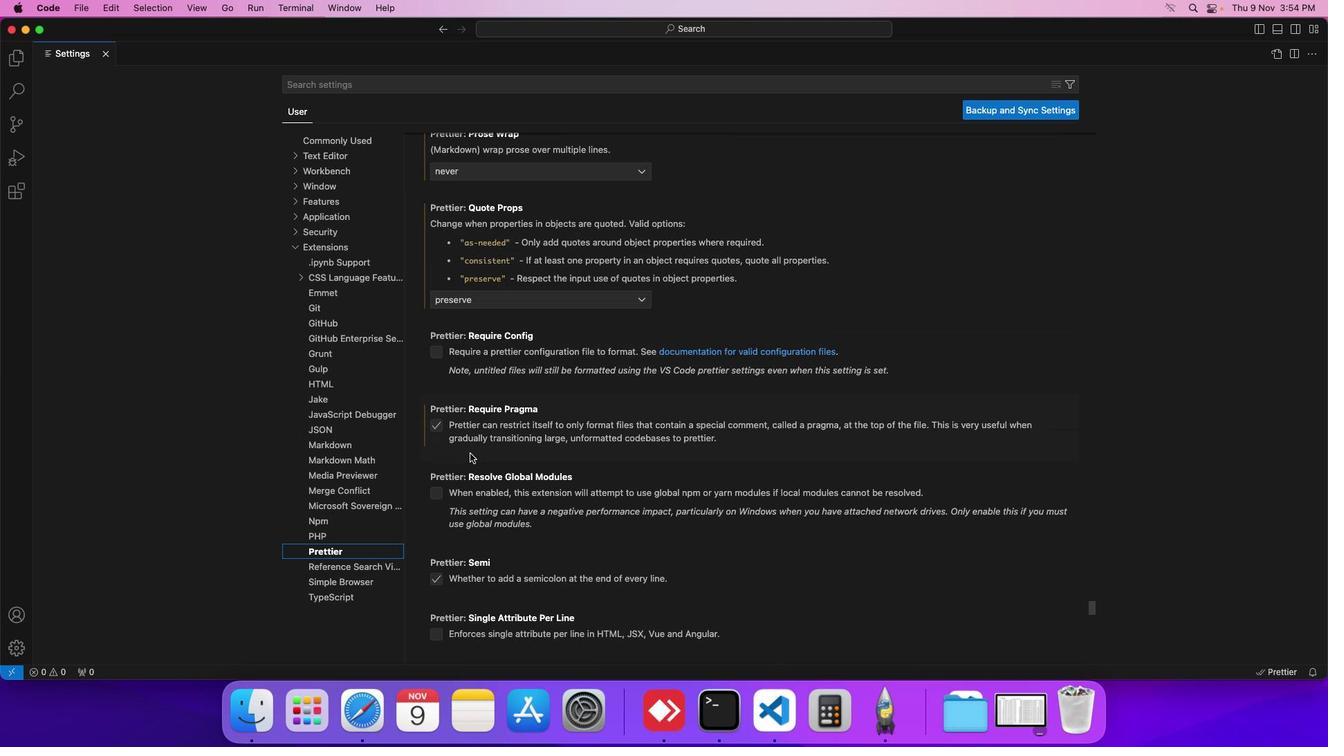
Action: Mouse scrolled (466, 471) with delta (62, 289)
Screenshot: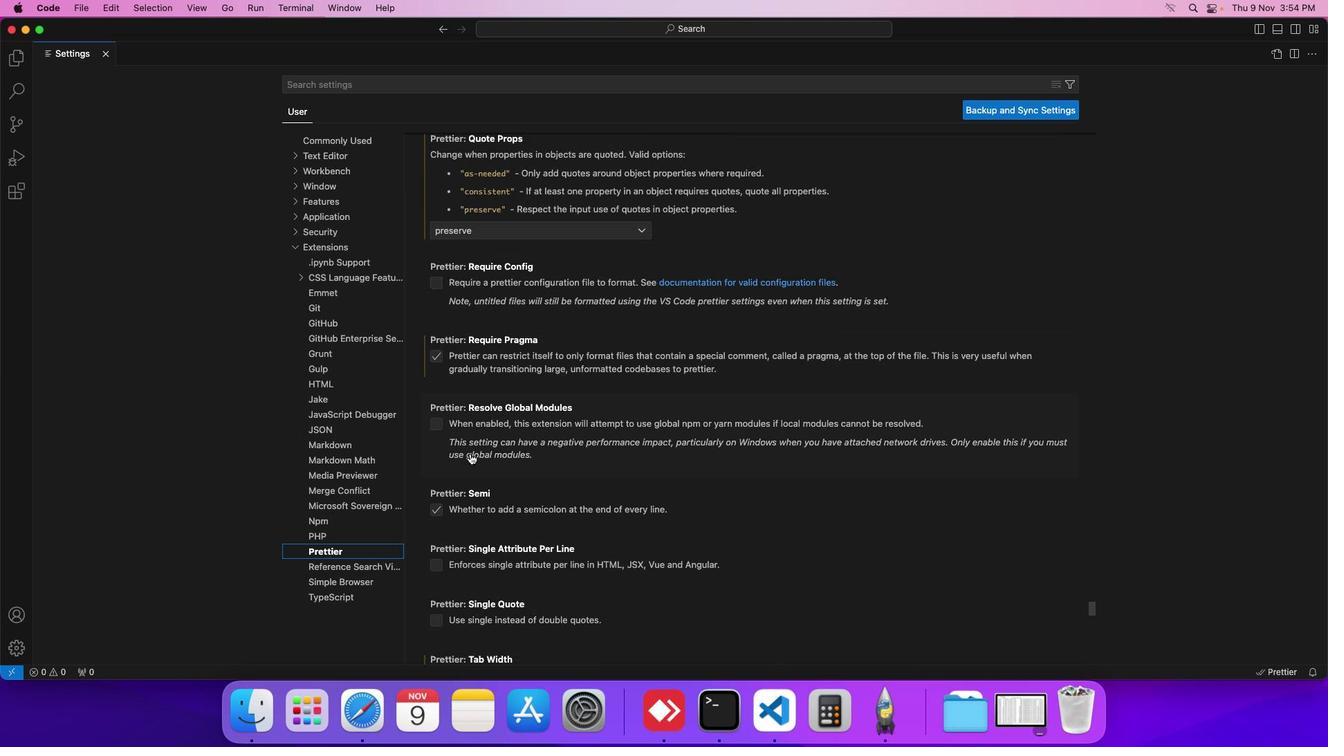 
Action: Mouse scrolled (466, 471) with delta (62, 289)
Screenshot: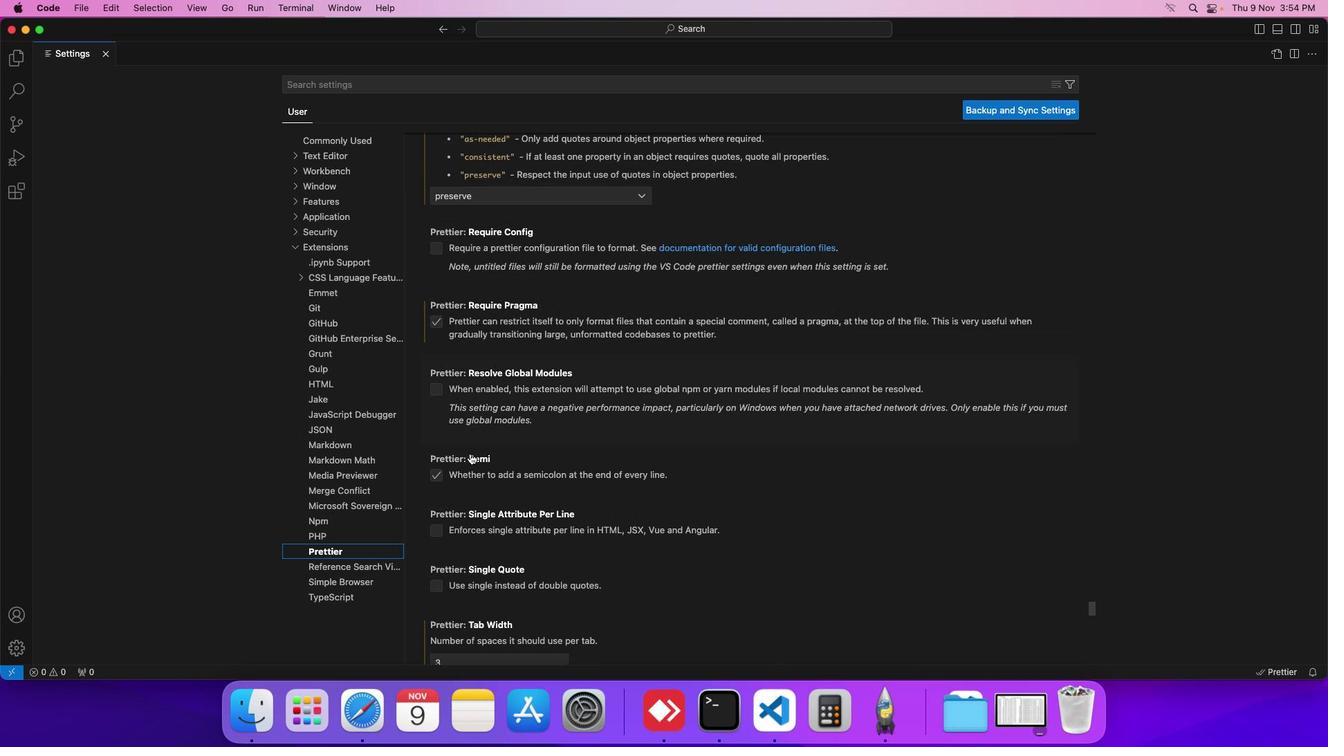 
Action: Mouse scrolled (466, 471) with delta (62, 289)
Screenshot: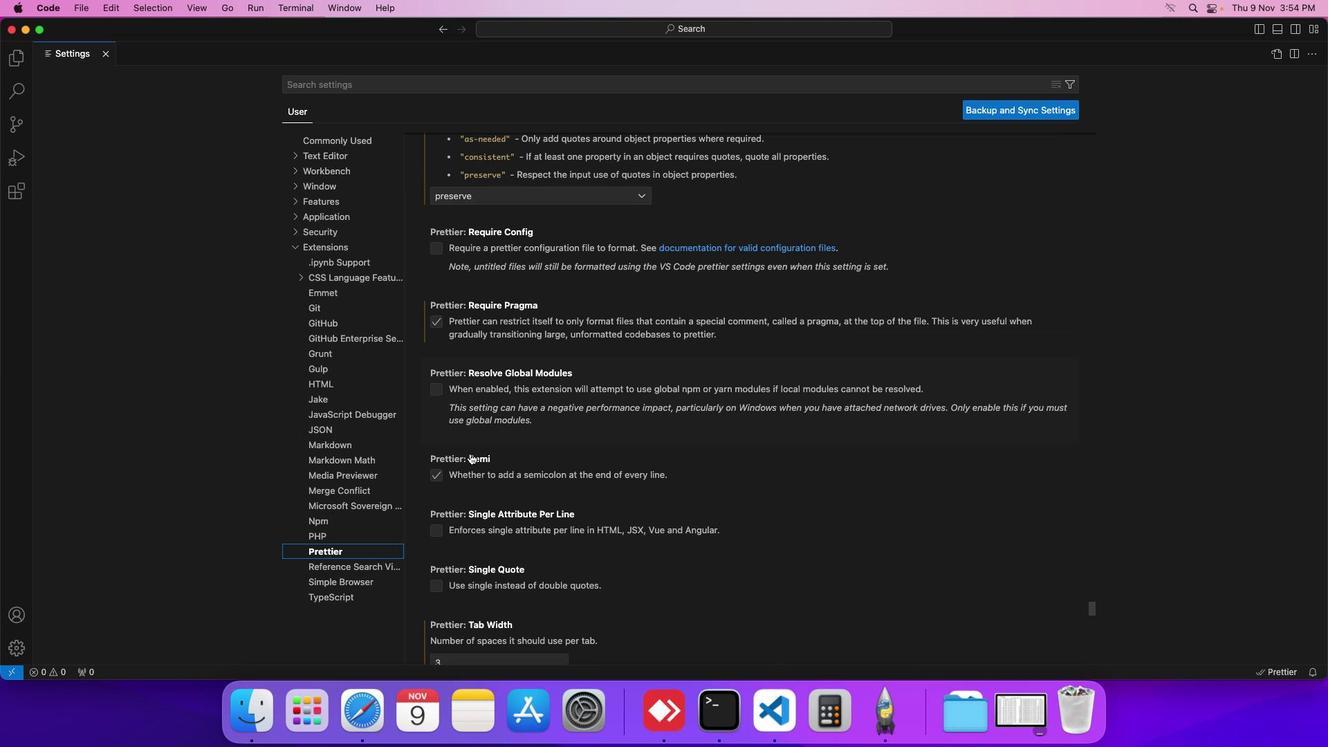 
Action: Mouse scrolled (466, 471) with delta (62, 289)
Screenshot: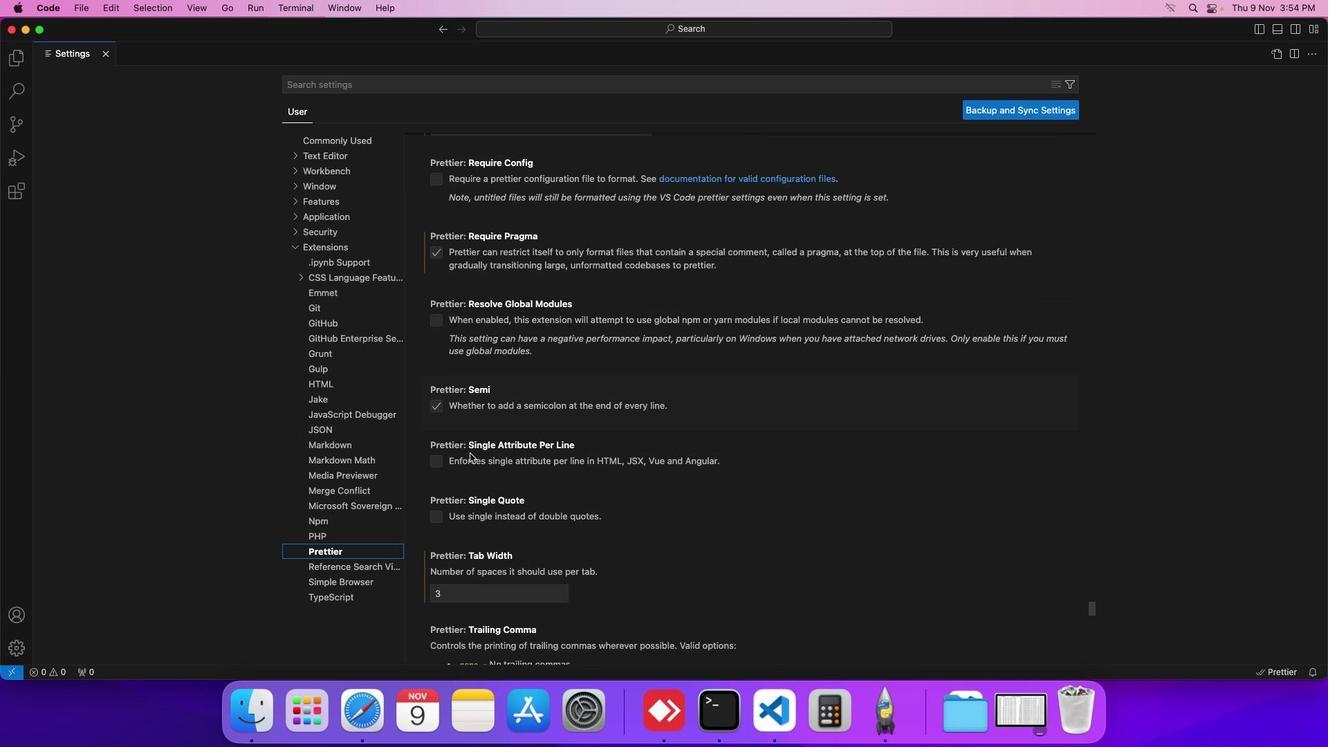 
Action: Mouse scrolled (466, 471) with delta (62, 289)
Screenshot: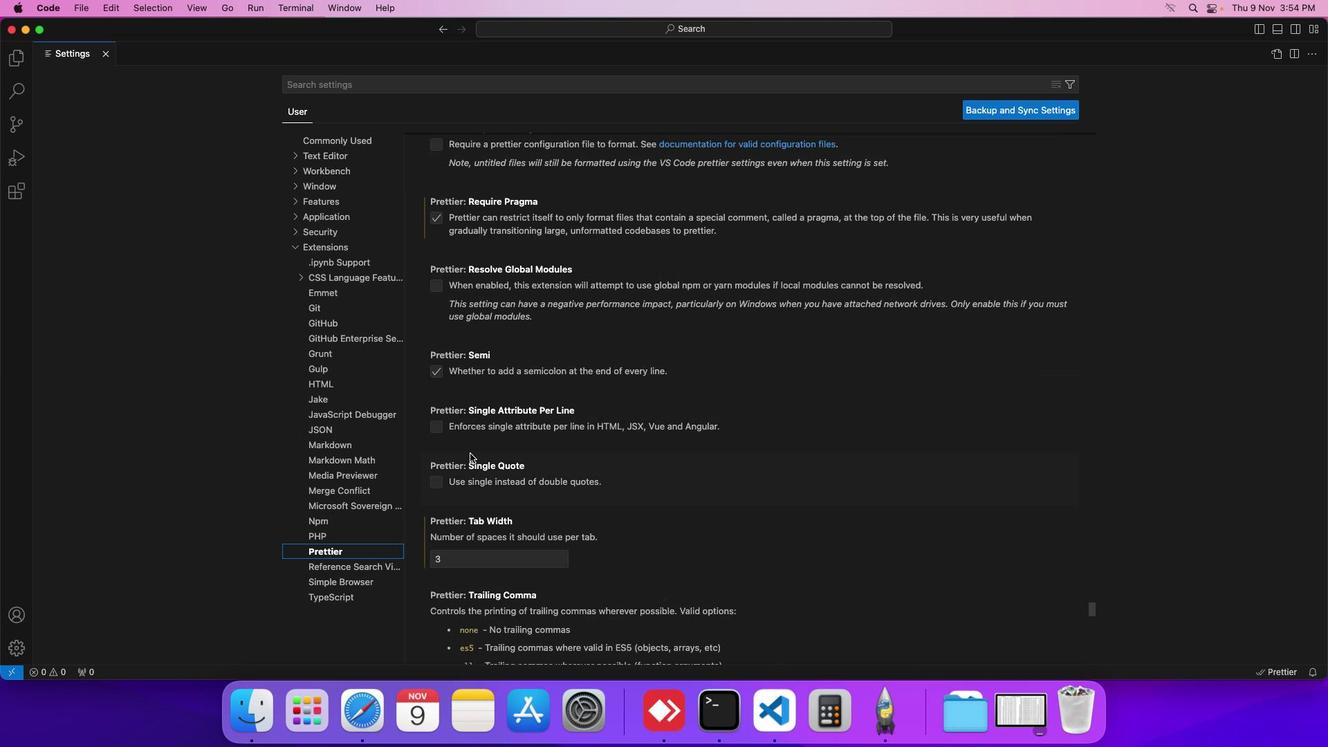 
Action: Mouse scrolled (466, 471) with delta (62, 289)
Screenshot: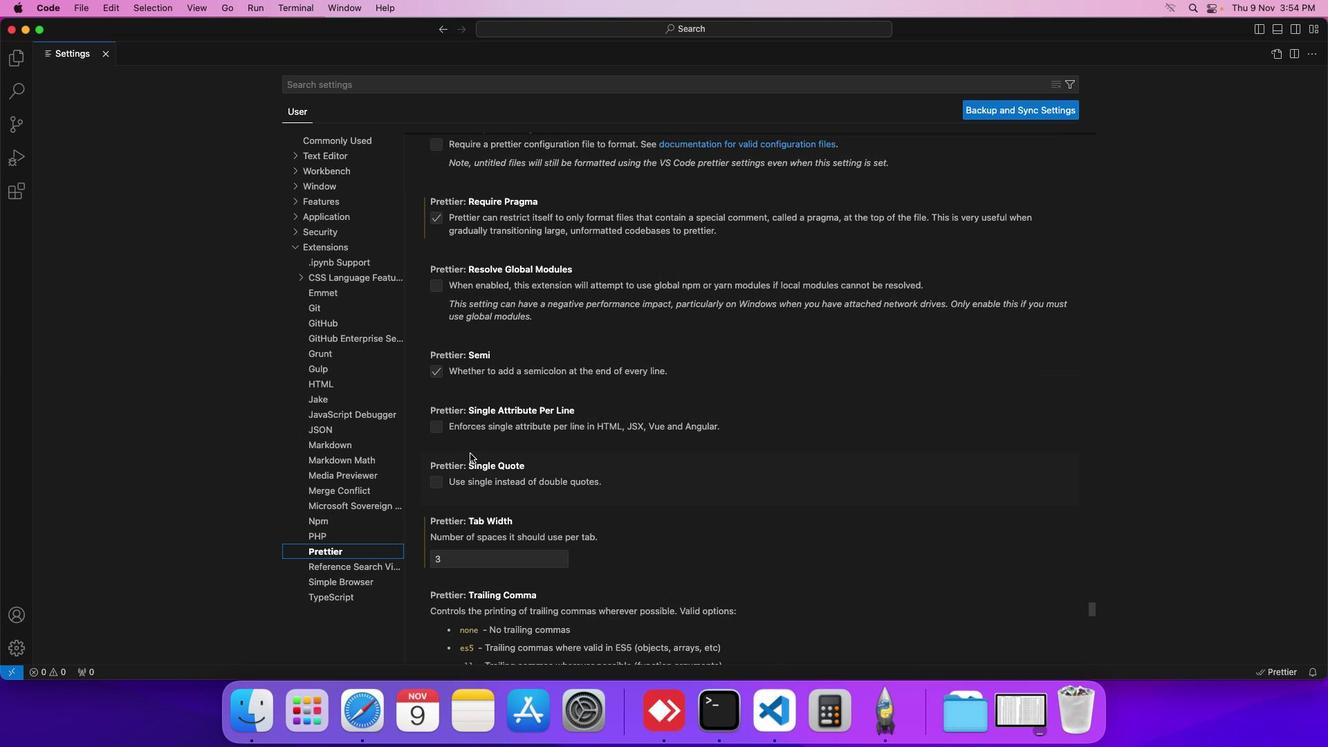 
Action: Mouse scrolled (466, 471) with delta (62, 289)
Screenshot: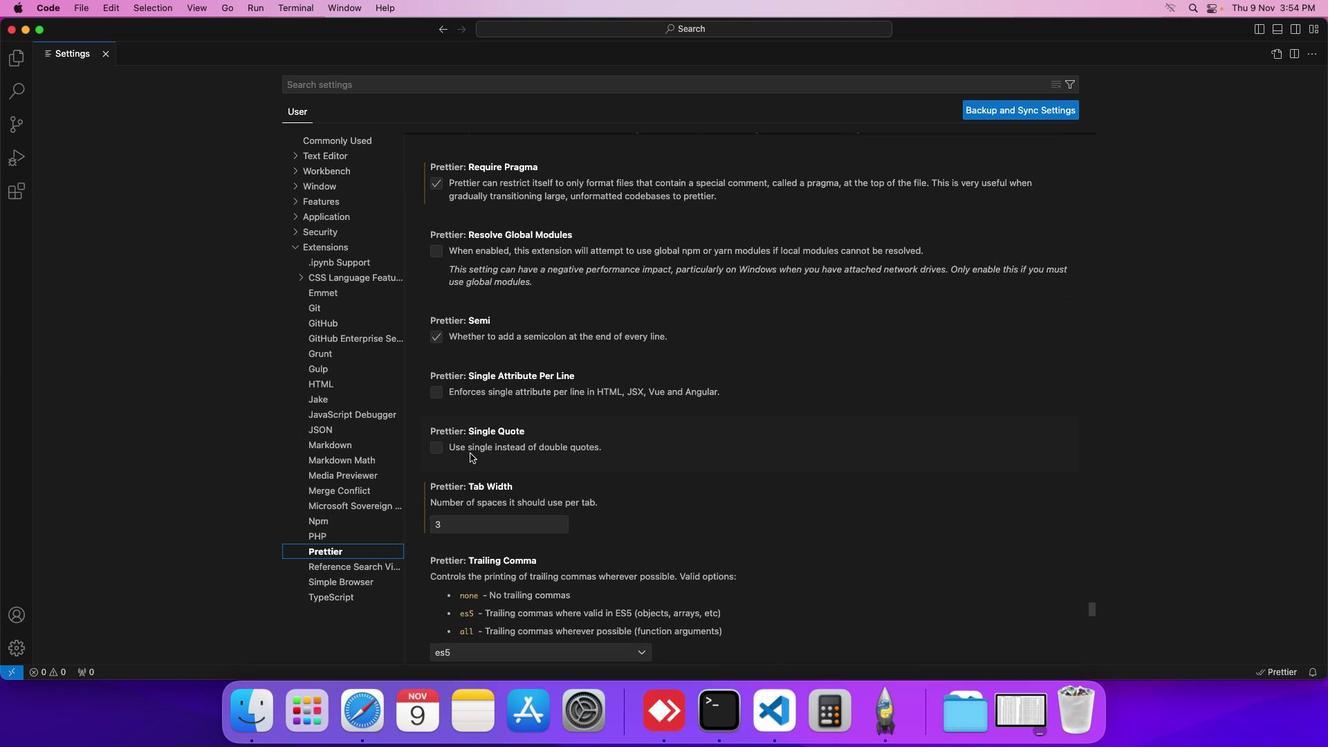 
Action: Mouse scrolled (466, 471) with delta (62, 289)
Screenshot: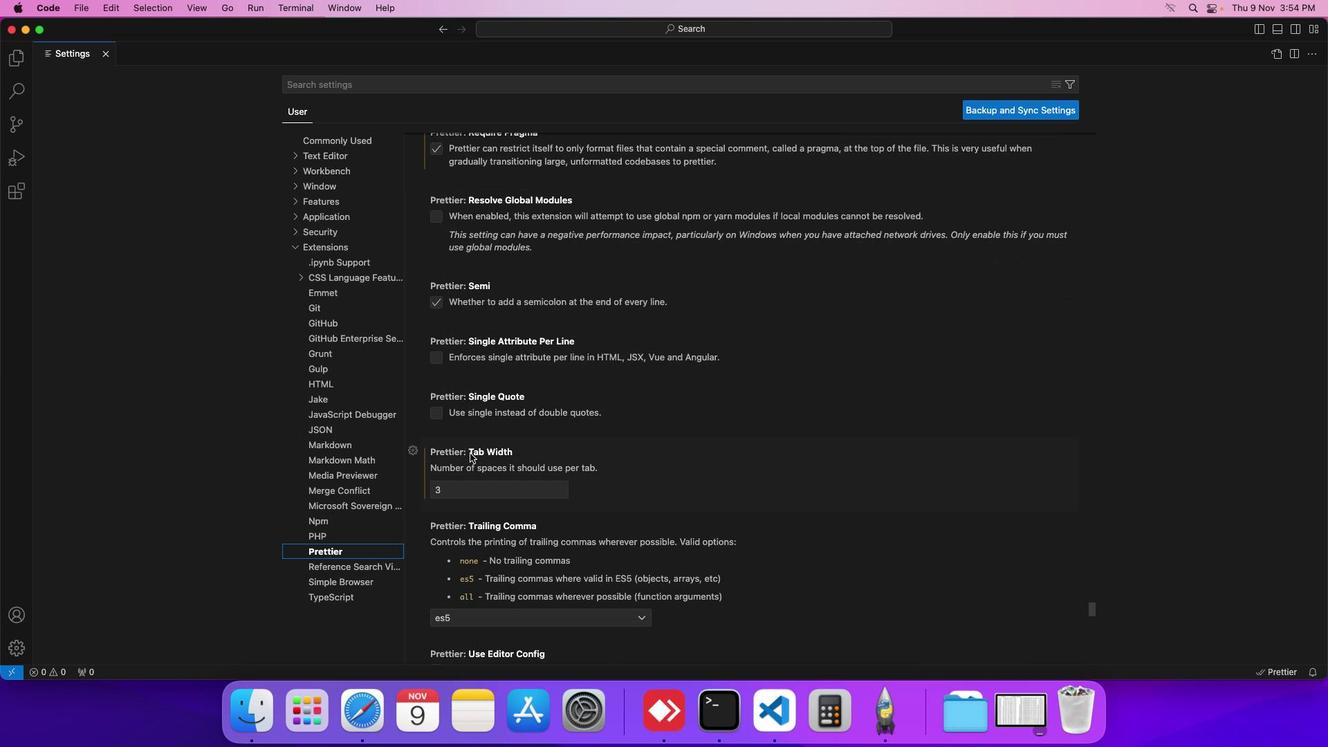 
Action: Mouse moved to (465, 486)
Screenshot: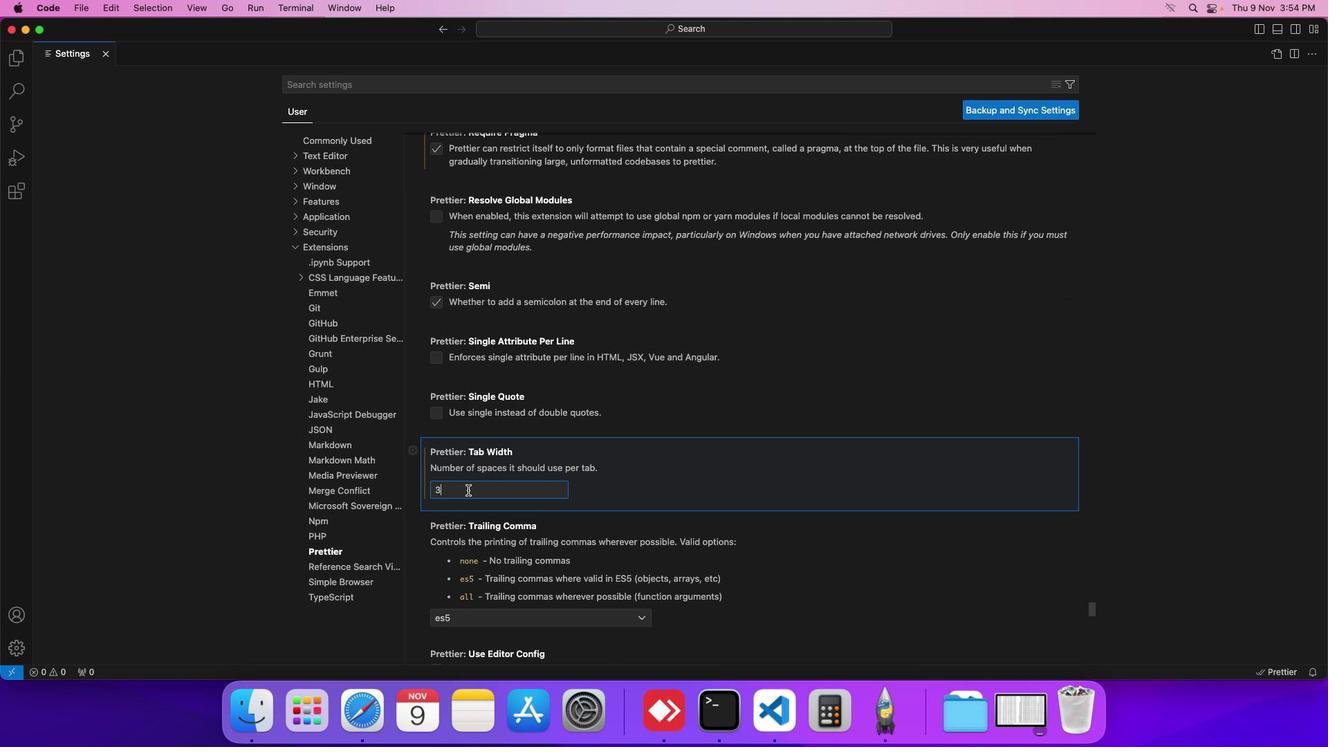 
Action: Mouse pressed left at (465, 486)
Screenshot: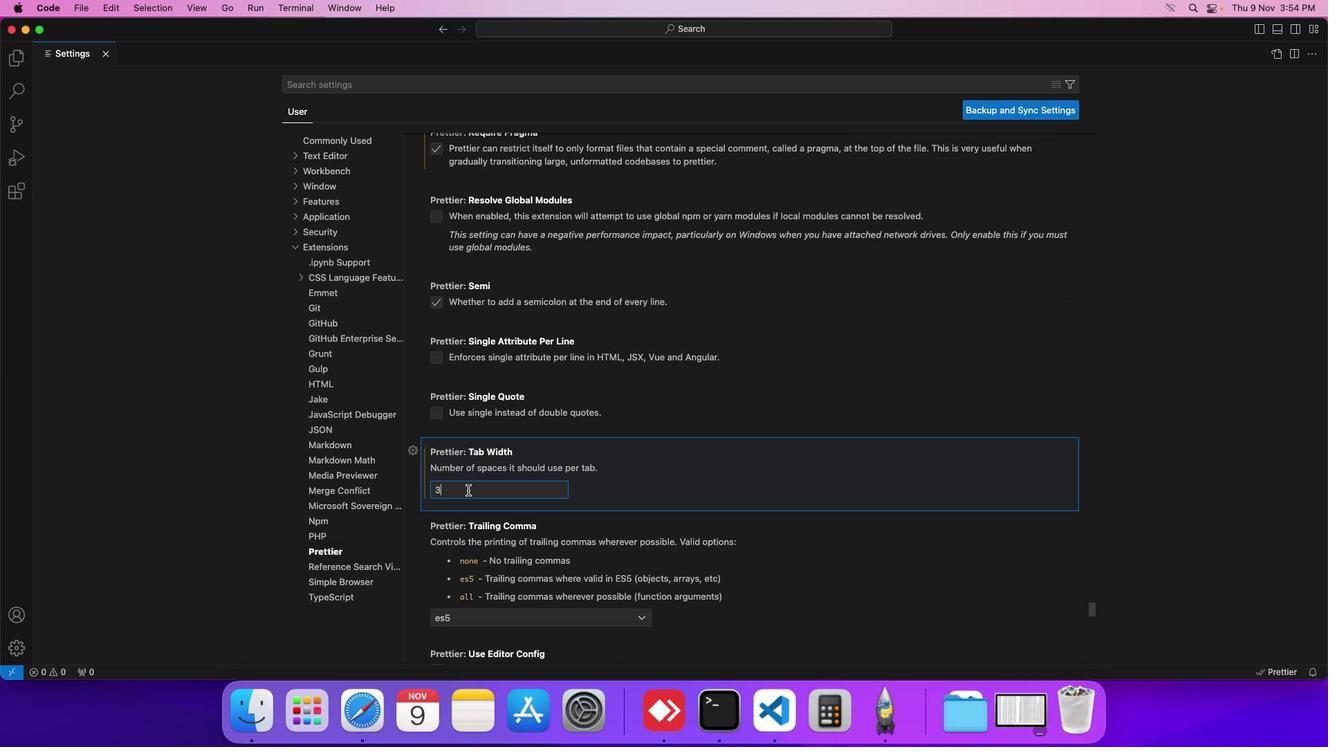
Action: Key pressed Key.backspace'2'
Screenshot: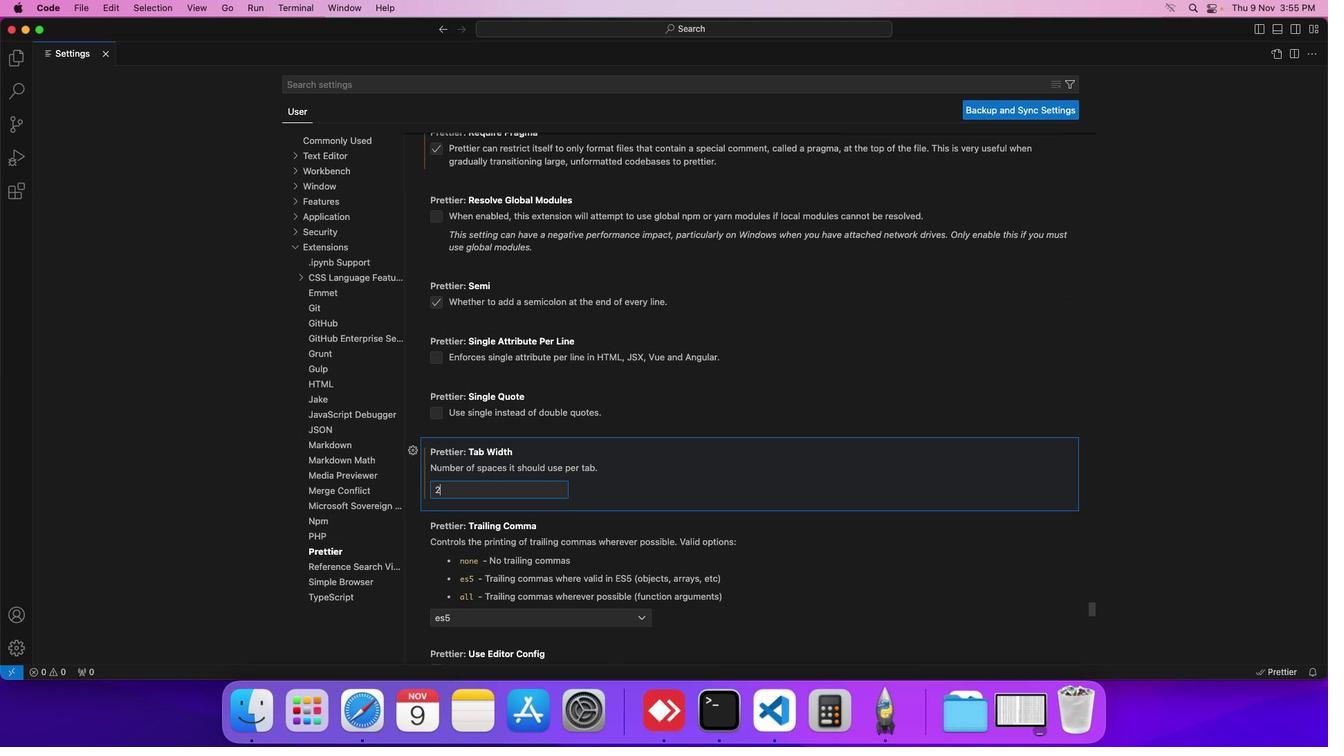 
